 Task: Look for space in Nangal Township, India from 12th July, 2023 to 16th July, 2023 for 8 adults in price range Rs.10000 to Rs.16000. Place can be private room with 8 bedrooms having 8 beds and 8 bathrooms. Property type can be house, flat, guest house, hotel. Amenities needed are: wifi, TV, free parkinig on premises, gym, breakfast. Booking option can be shelf check-in. Required host language is English.
Action: Mouse moved to (418, 89)
Screenshot: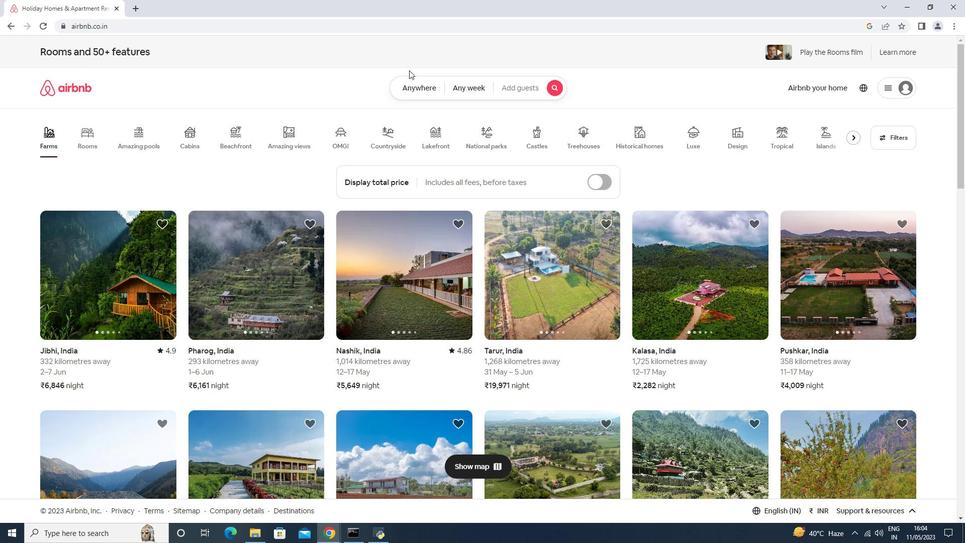 
Action: Mouse pressed left at (418, 89)
Screenshot: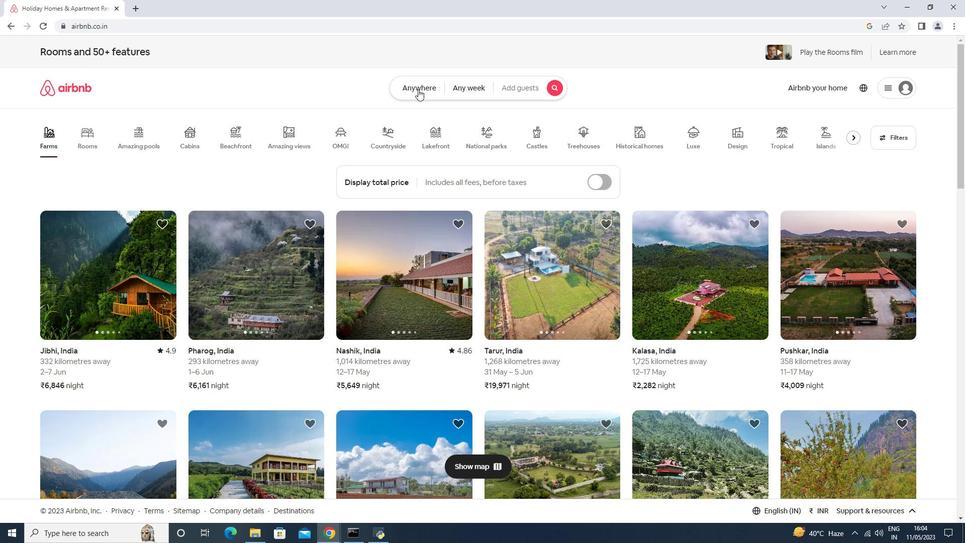 
Action: Mouse moved to (349, 120)
Screenshot: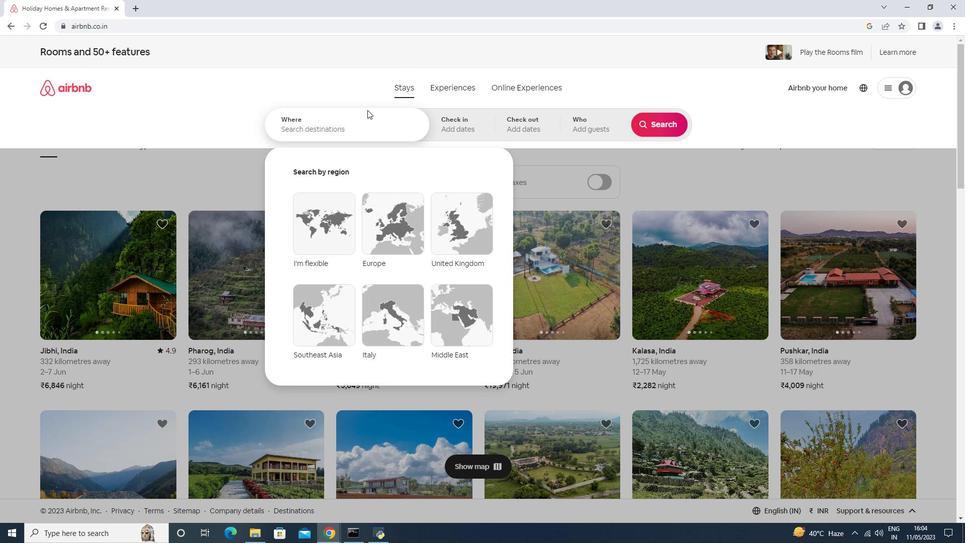 
Action: Mouse pressed left at (349, 120)
Screenshot: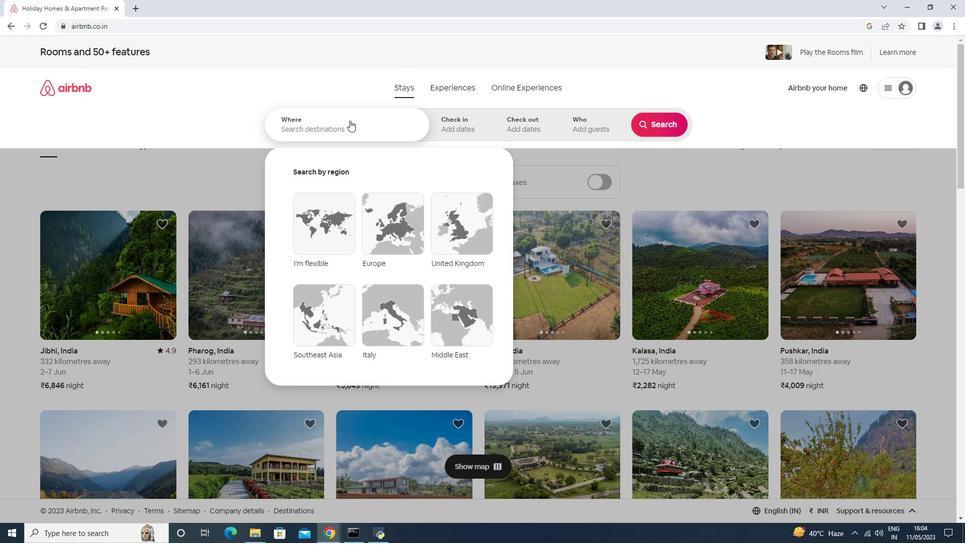 
Action: Mouse moved to (322, 100)
Screenshot: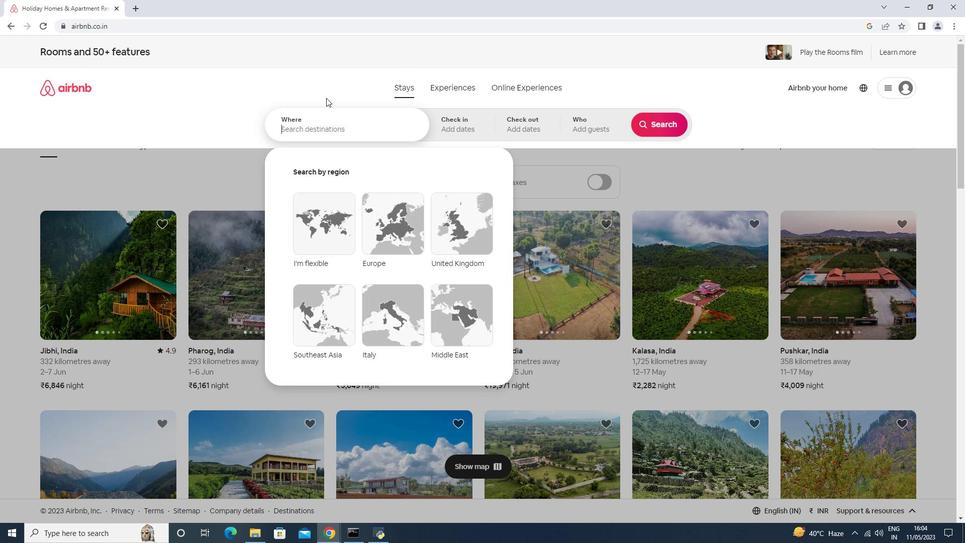 
Action: Key pressed <Key.shift>Nangal<Key.space><Key.shift>Township,<Key.space><Key.shift>India<Key.space><Key.enter>
Screenshot: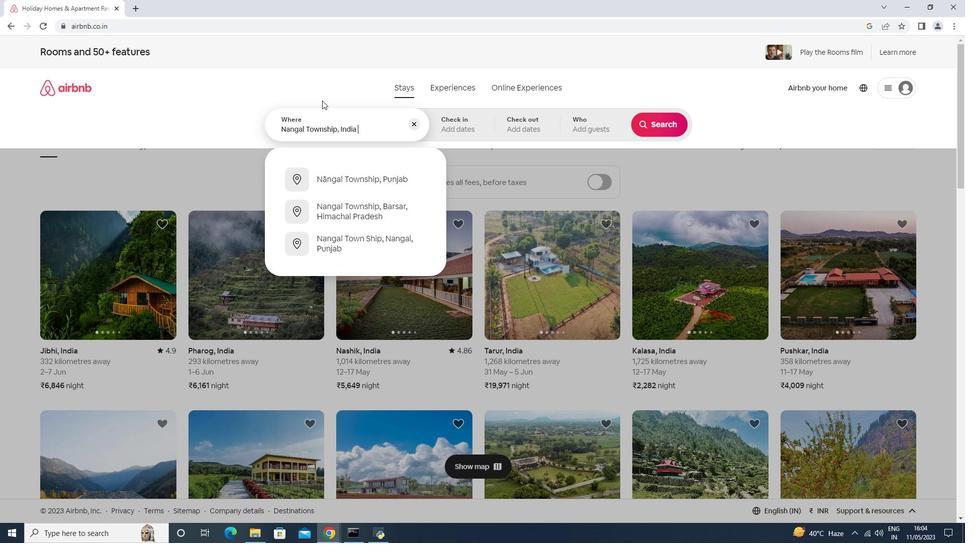 
Action: Mouse moved to (659, 206)
Screenshot: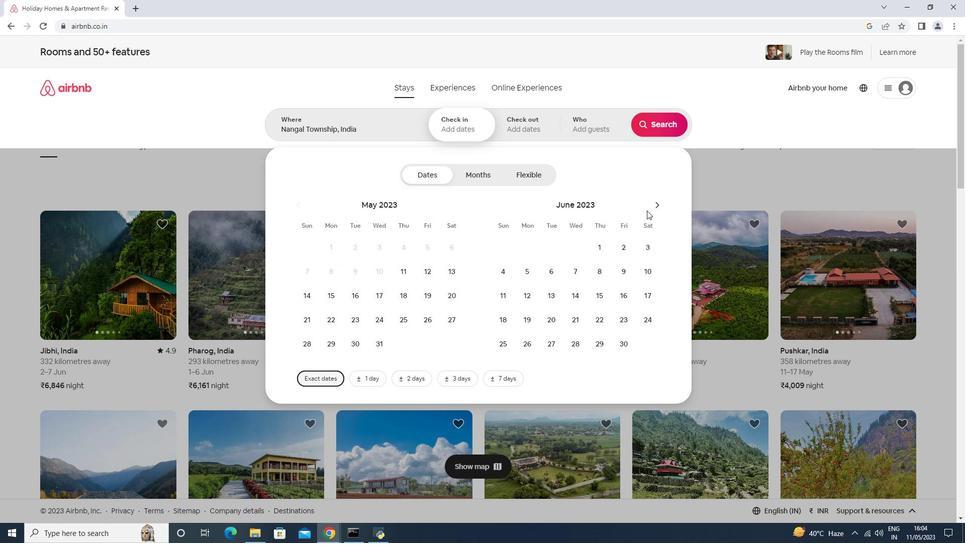 
Action: Mouse pressed left at (659, 206)
Screenshot: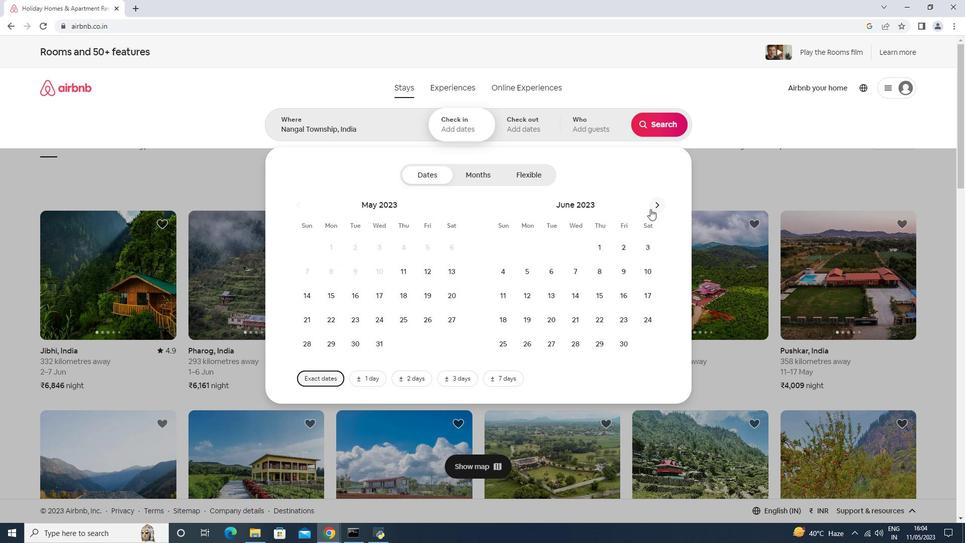 
Action: Mouse moved to (581, 291)
Screenshot: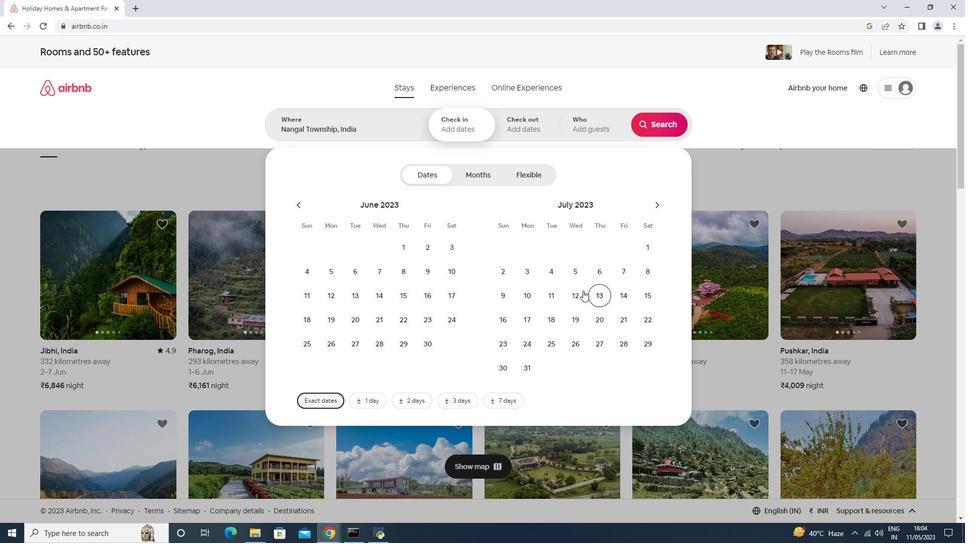 
Action: Mouse pressed left at (581, 291)
Screenshot: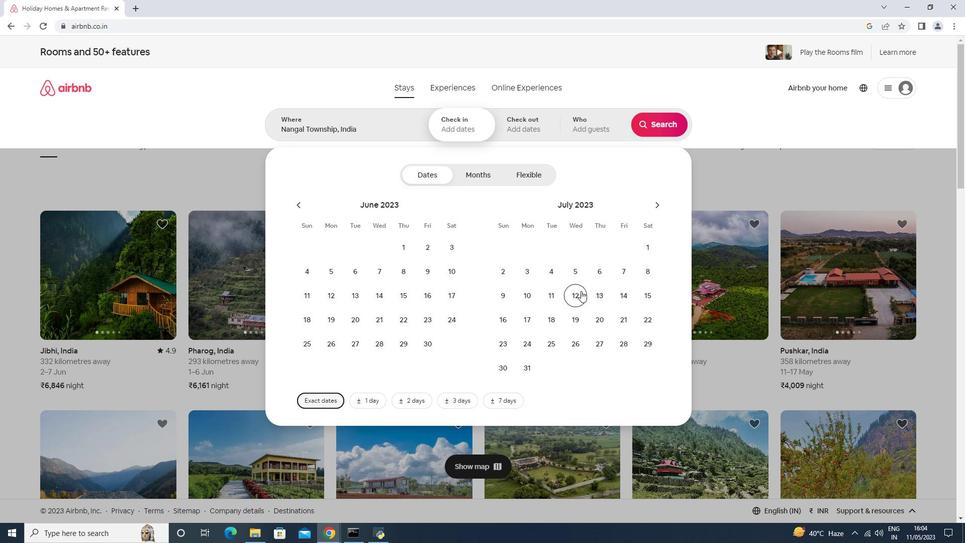 
Action: Mouse moved to (509, 313)
Screenshot: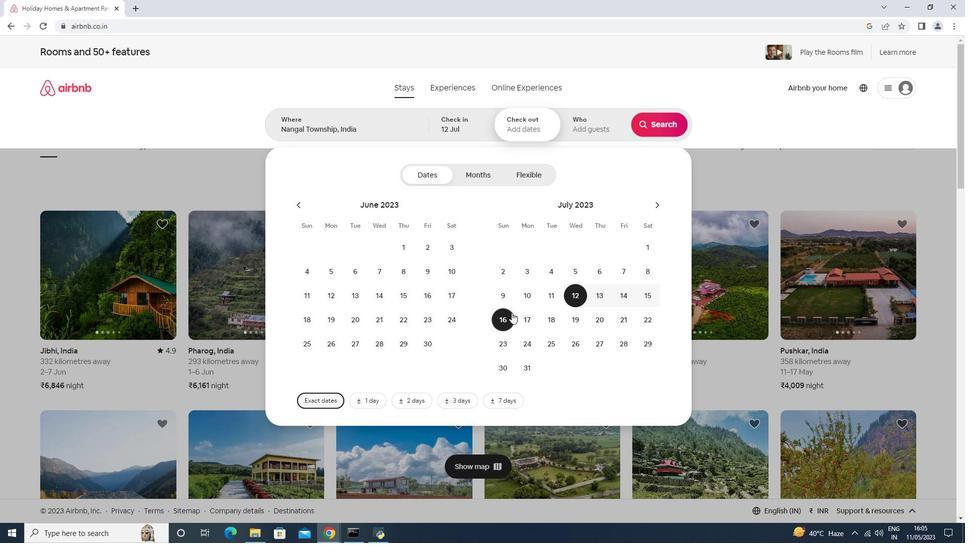 
Action: Mouse pressed left at (509, 313)
Screenshot: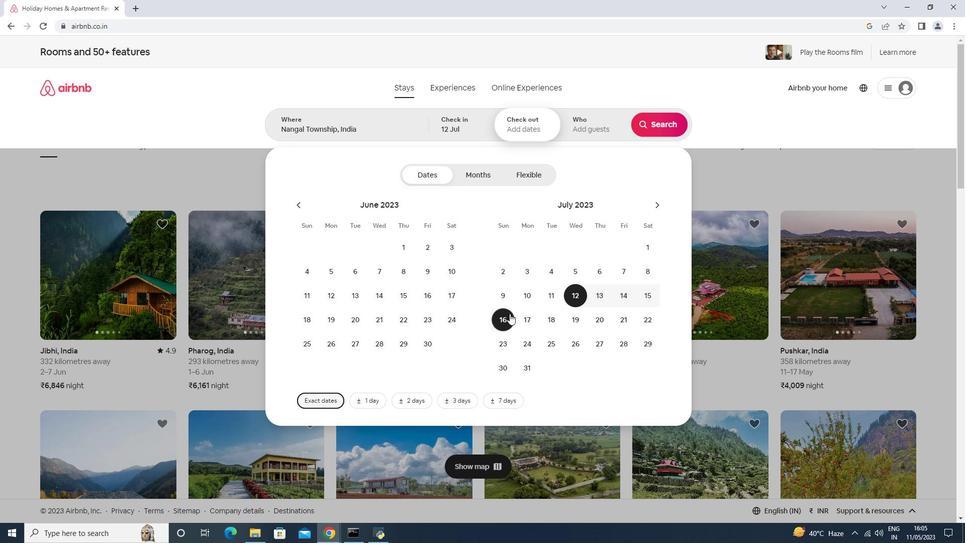 
Action: Mouse moved to (596, 126)
Screenshot: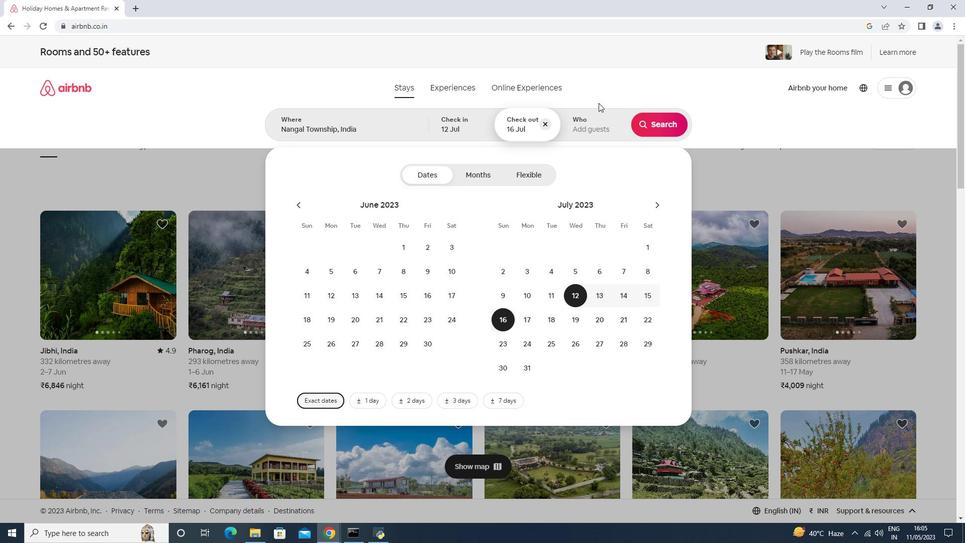 
Action: Mouse pressed left at (596, 126)
Screenshot: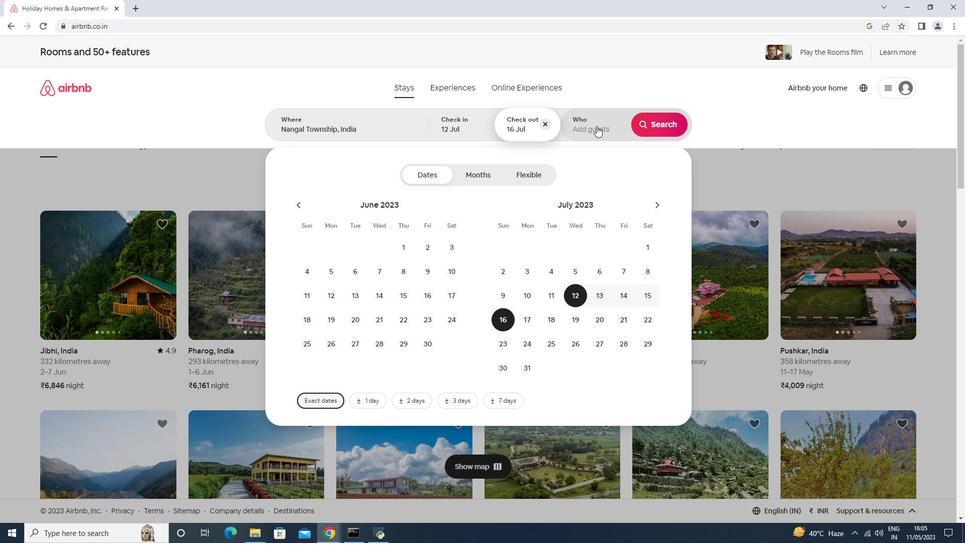 
Action: Mouse moved to (666, 184)
Screenshot: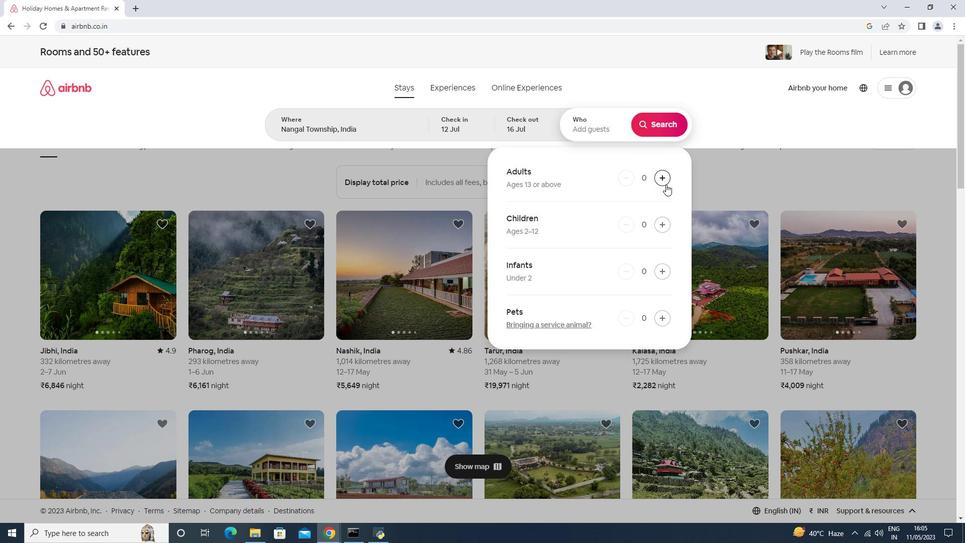 
Action: Mouse pressed left at (666, 184)
Screenshot: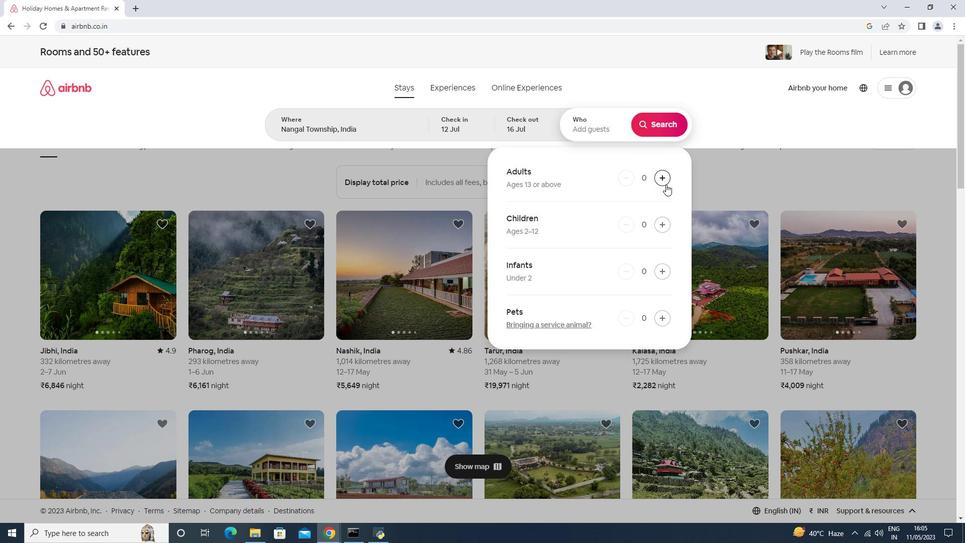 
Action: Mouse pressed left at (666, 184)
Screenshot: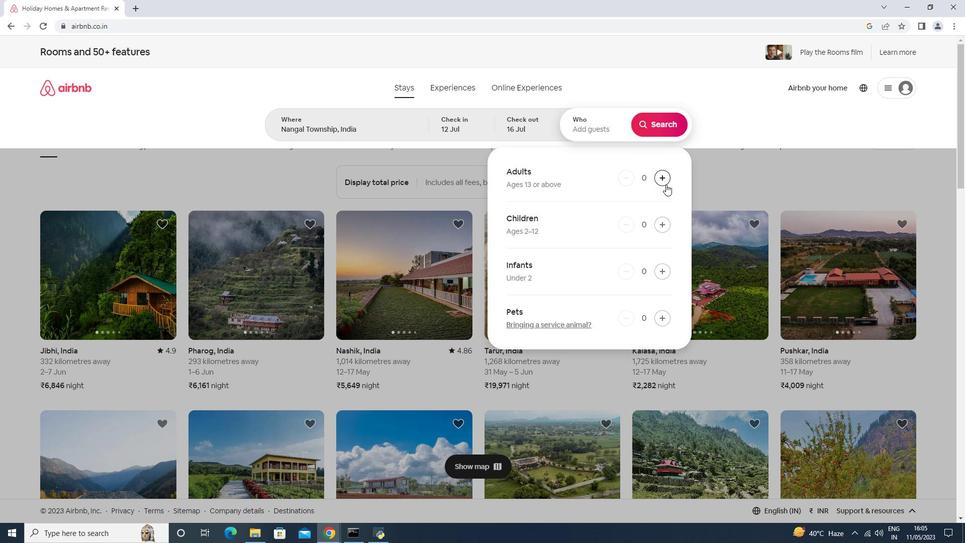 
Action: Mouse pressed left at (666, 184)
Screenshot: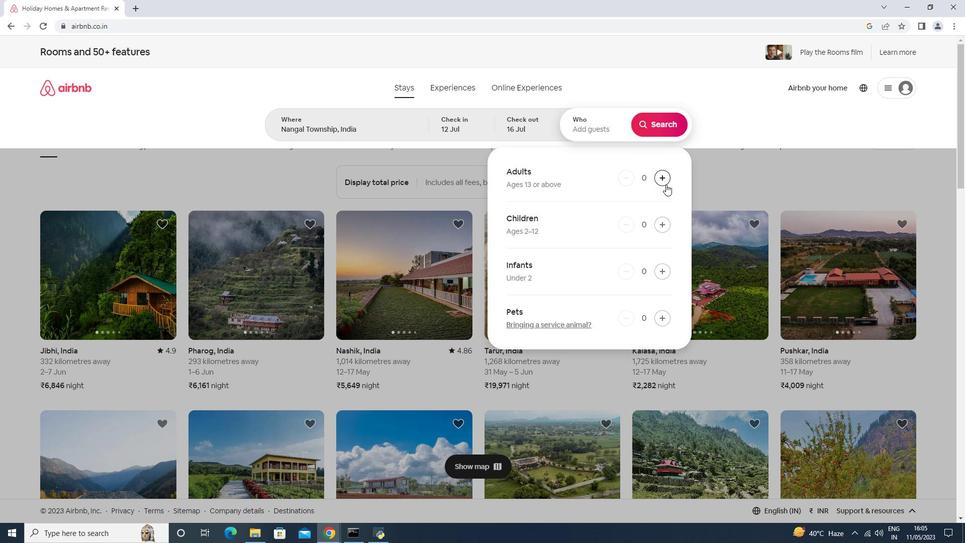 
Action: Mouse pressed left at (666, 184)
Screenshot: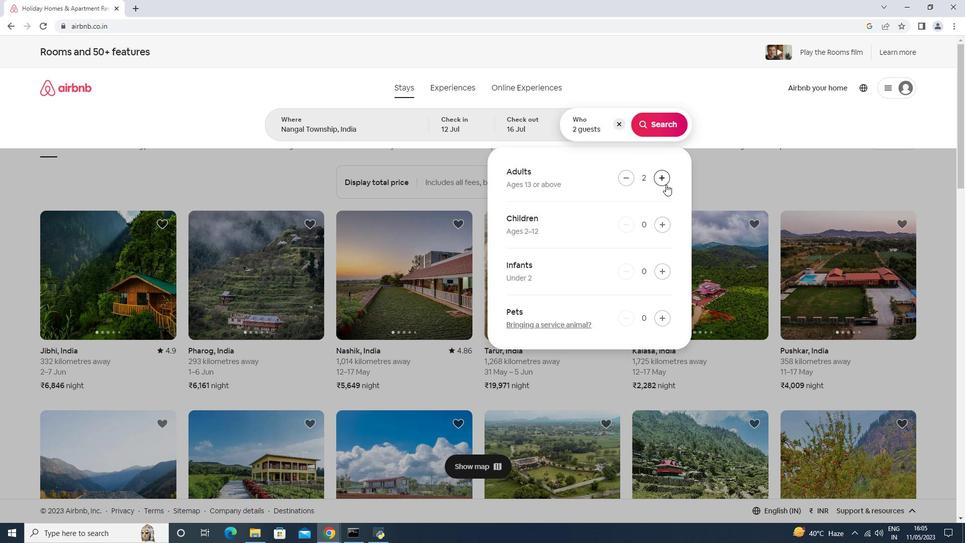 
Action: Mouse pressed left at (666, 184)
Screenshot: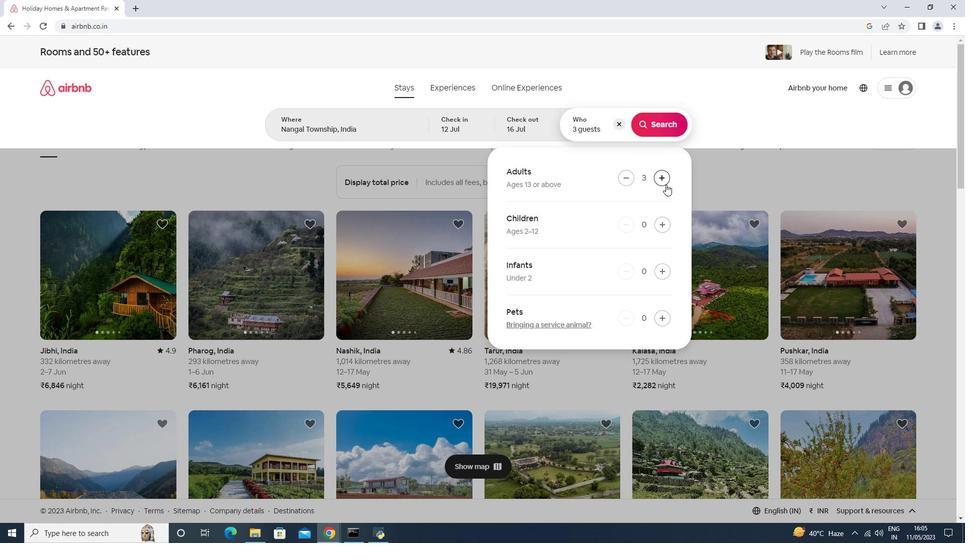 
Action: Mouse pressed left at (666, 184)
Screenshot: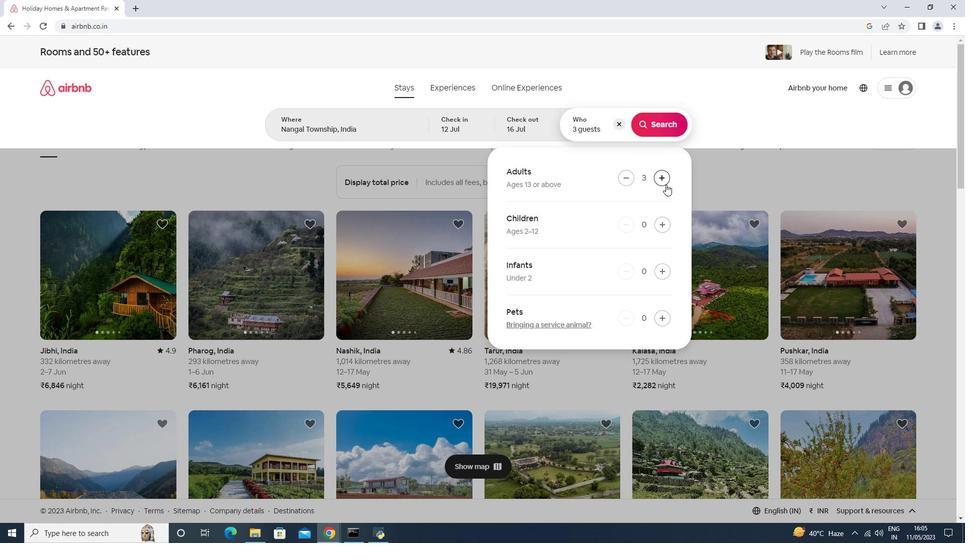 
Action: Mouse pressed left at (666, 184)
Screenshot: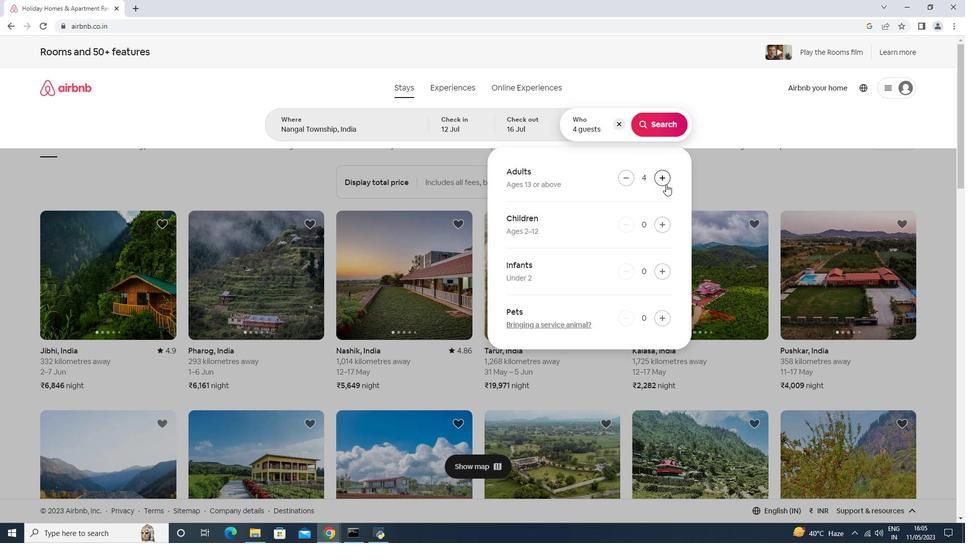 
Action: Mouse pressed left at (666, 184)
Screenshot: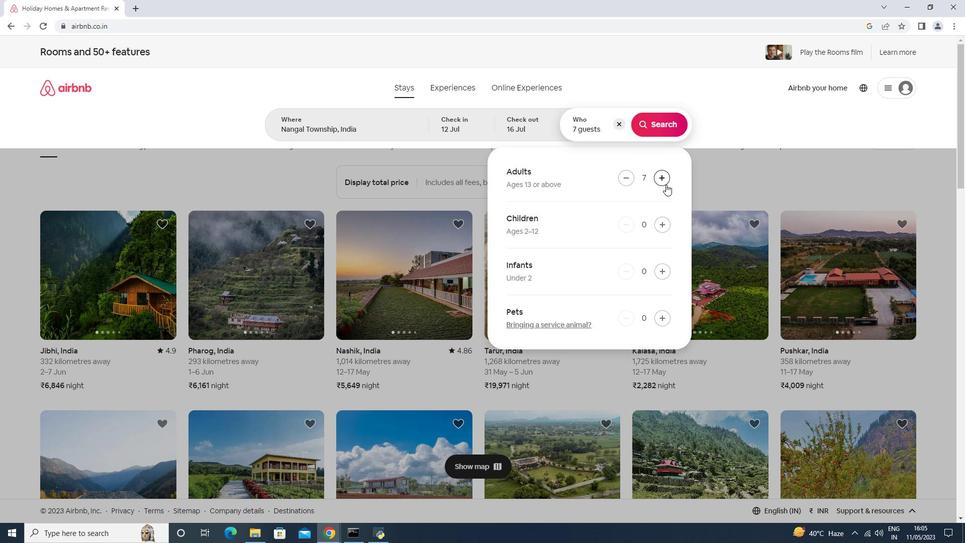 
Action: Mouse moved to (659, 116)
Screenshot: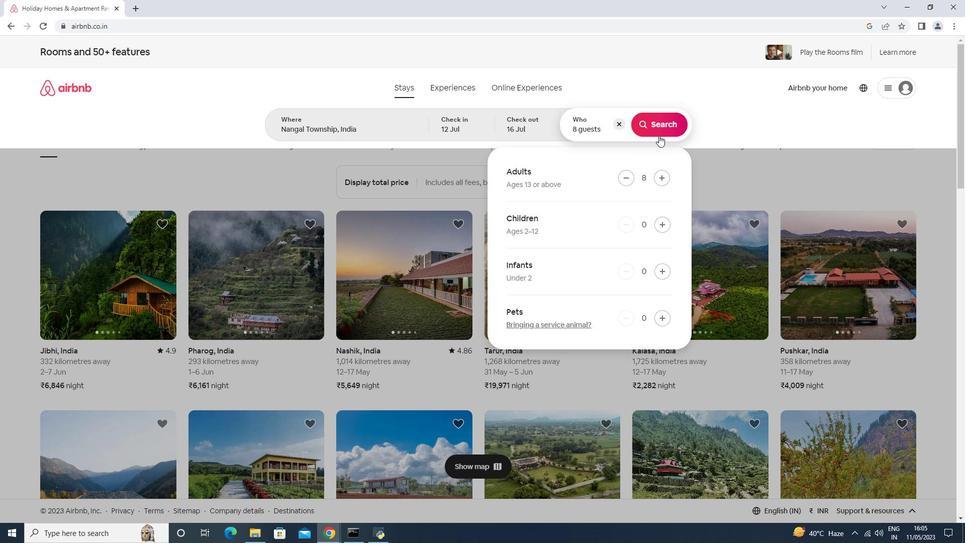 
Action: Mouse pressed left at (659, 116)
Screenshot: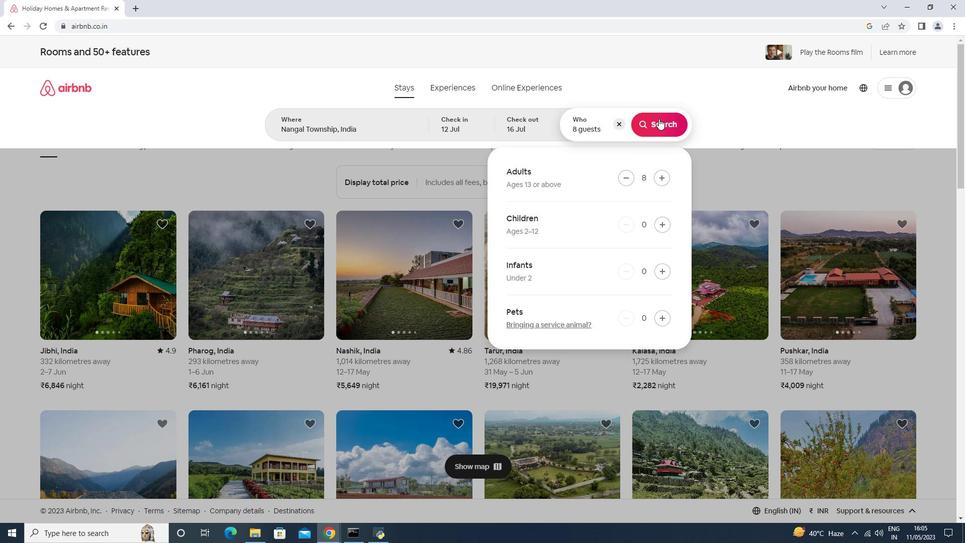 
Action: Mouse moved to (918, 91)
Screenshot: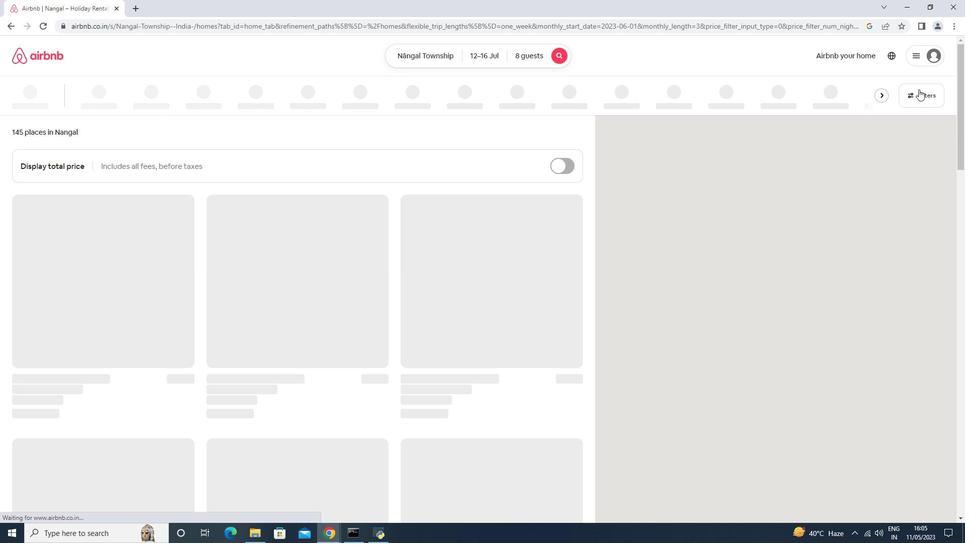 
Action: Mouse pressed left at (918, 91)
Screenshot: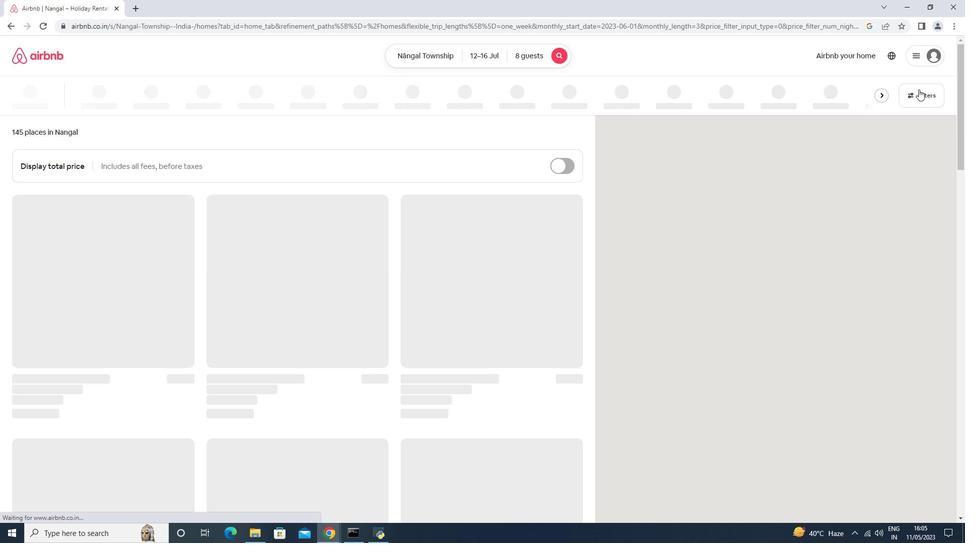 
Action: Mouse moved to (417, 346)
Screenshot: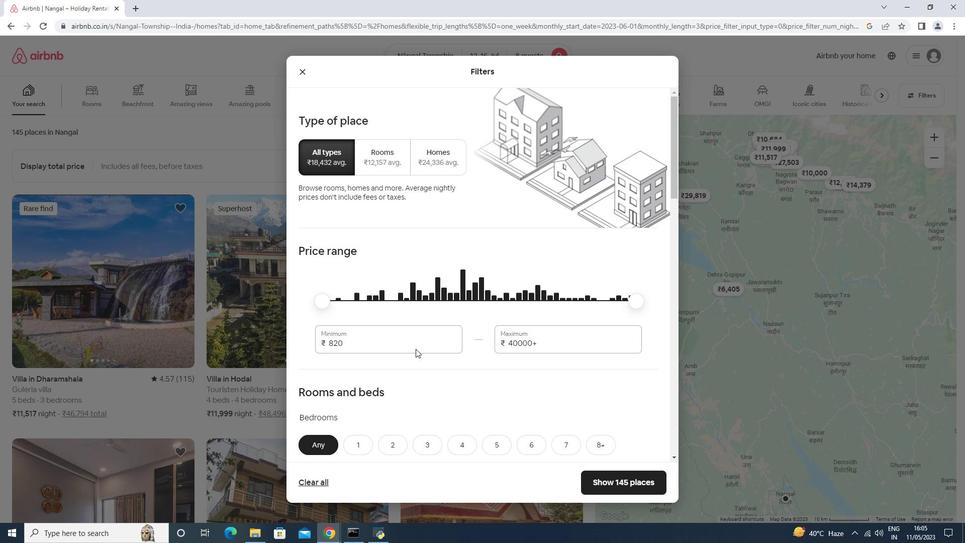 
Action: Mouse pressed left at (417, 346)
Screenshot: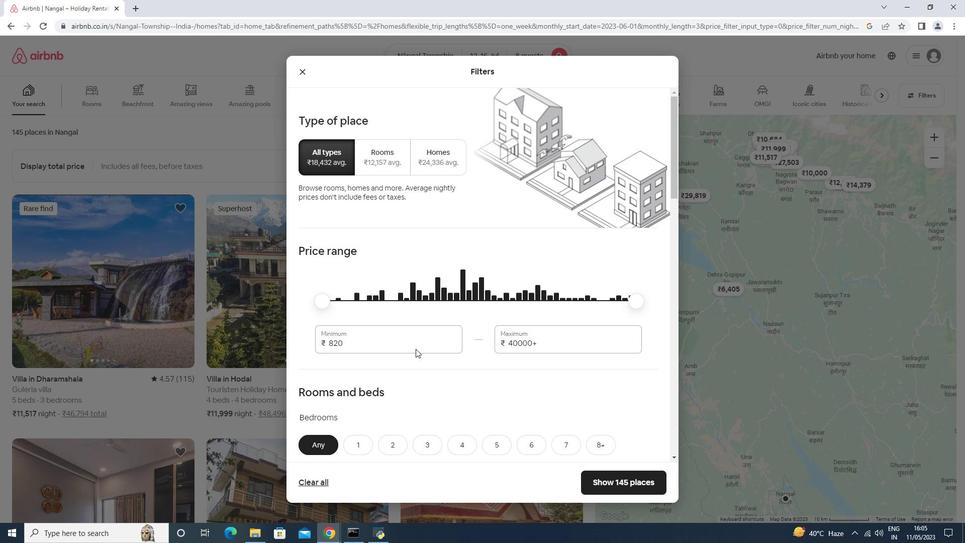 
Action: Mouse pressed left at (417, 346)
Screenshot: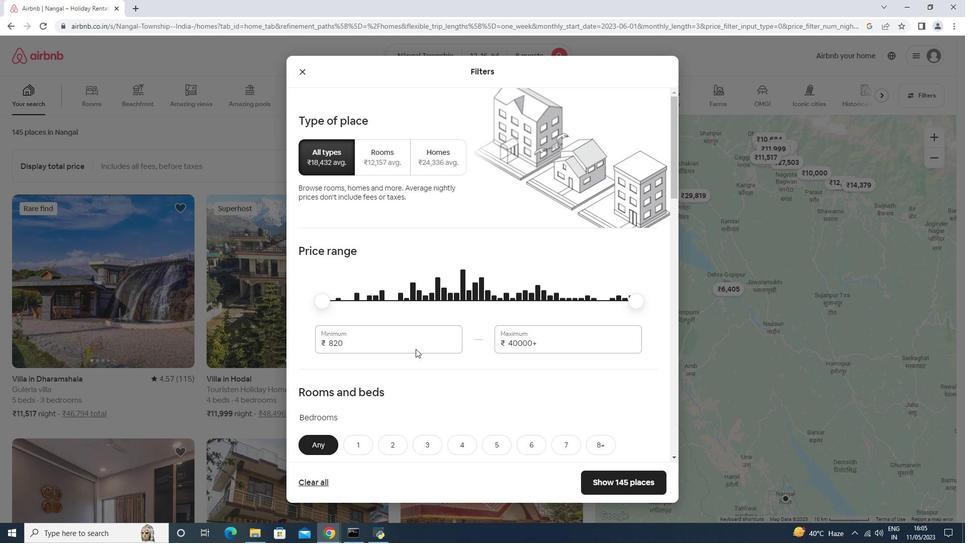 
Action: Mouse moved to (375, 366)
Screenshot: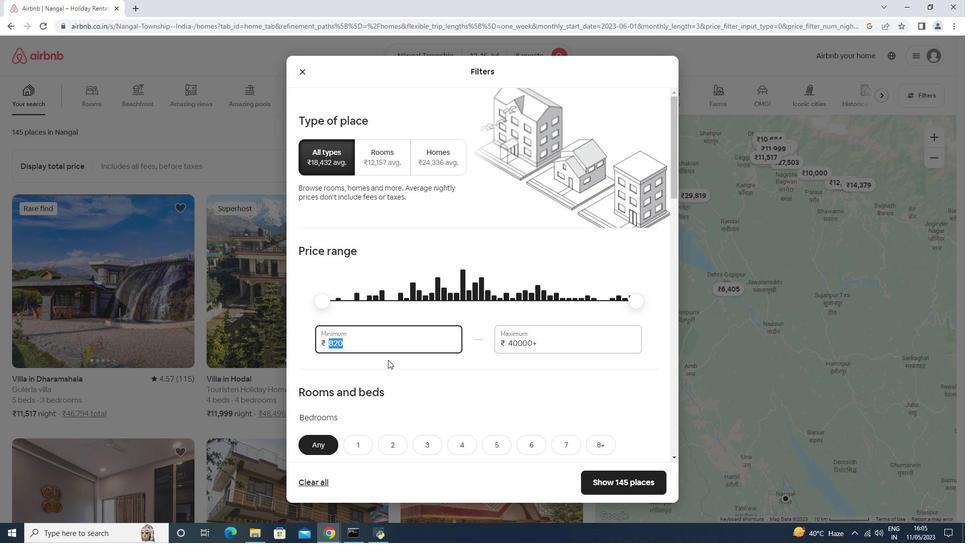 
Action: Key pressed 10000<Key.tab>16000
Screenshot: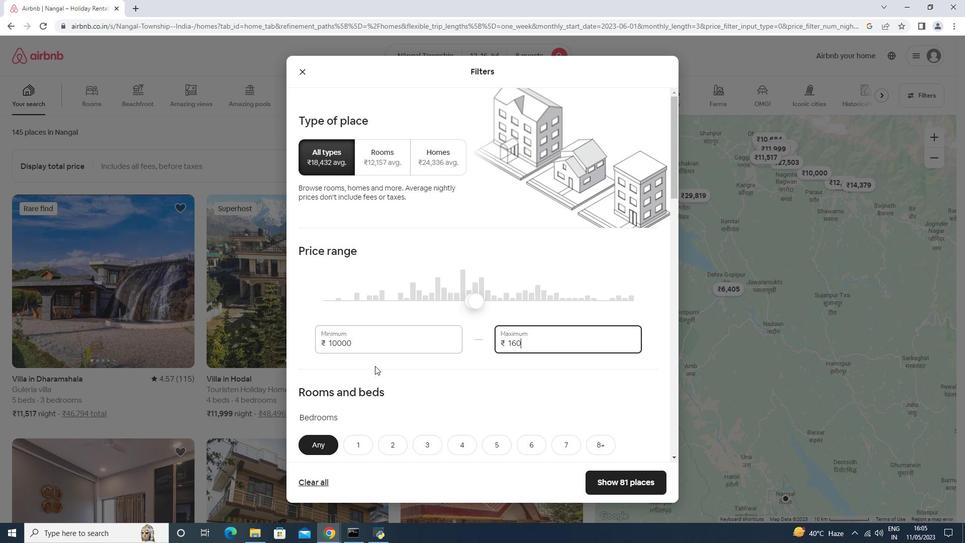 
Action: Mouse moved to (373, 367)
Screenshot: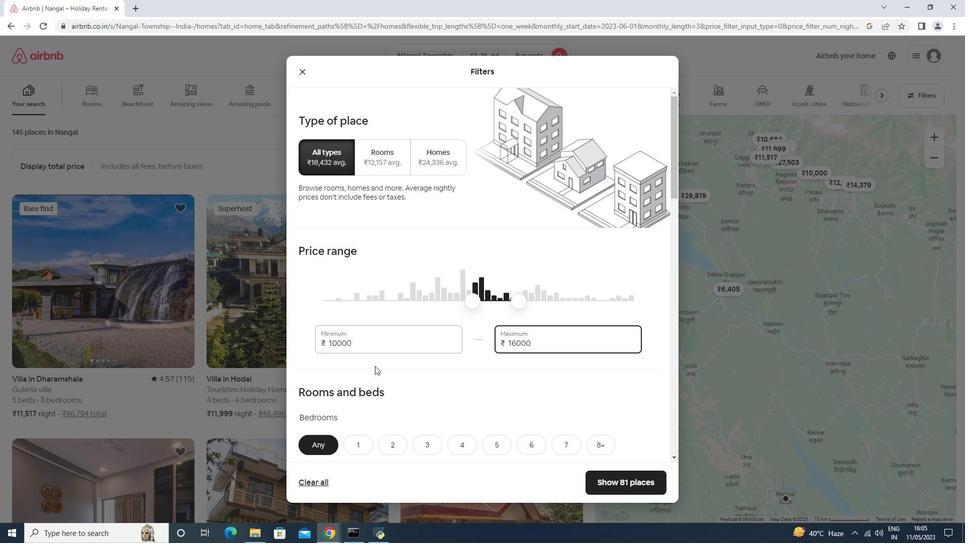 
Action: Mouse scrolled (373, 366) with delta (0, 0)
Screenshot: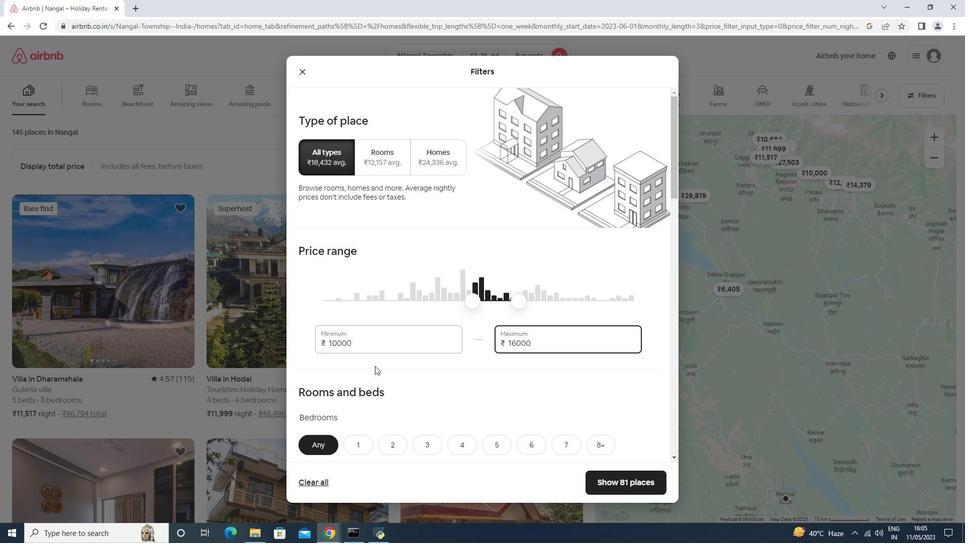 
Action: Mouse scrolled (373, 366) with delta (0, 0)
Screenshot: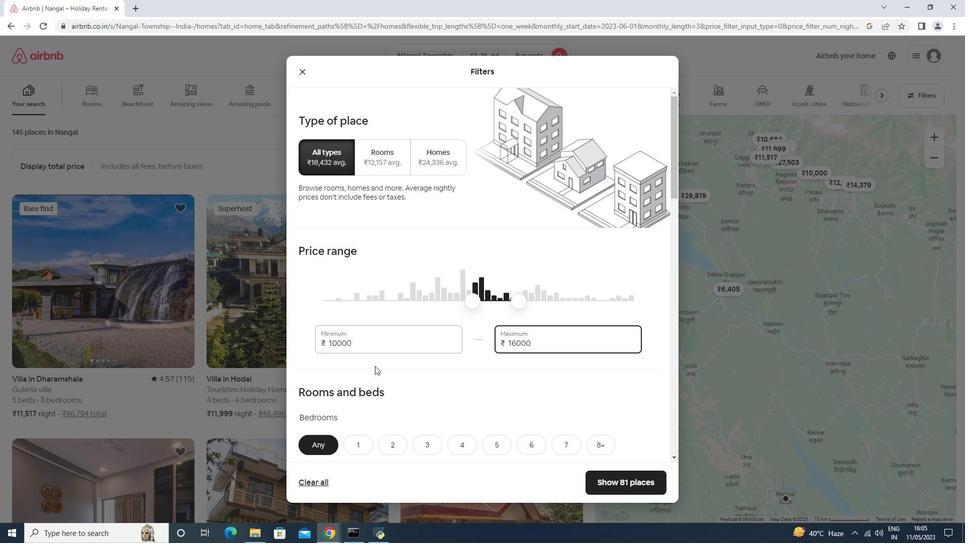 
Action: Mouse scrolled (373, 366) with delta (0, 0)
Screenshot: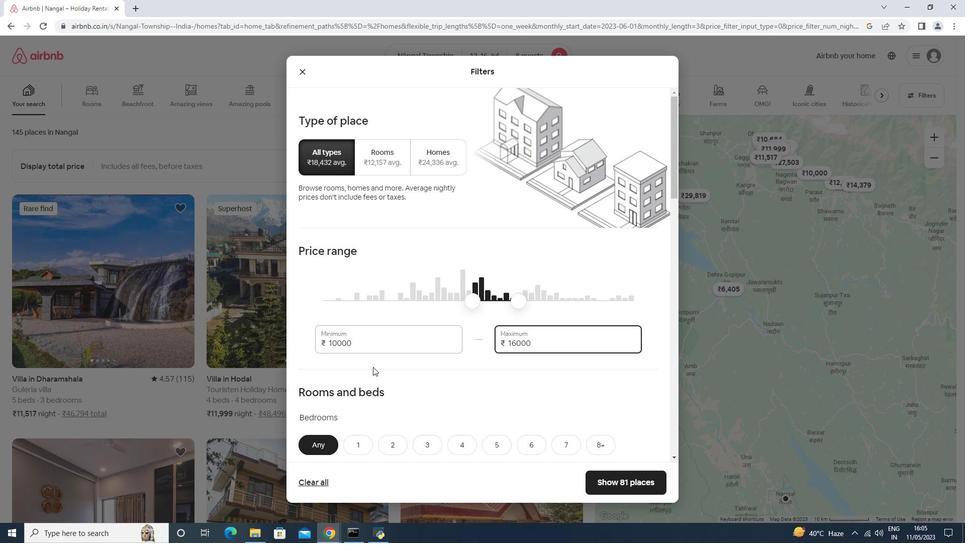 
Action: Mouse moved to (603, 299)
Screenshot: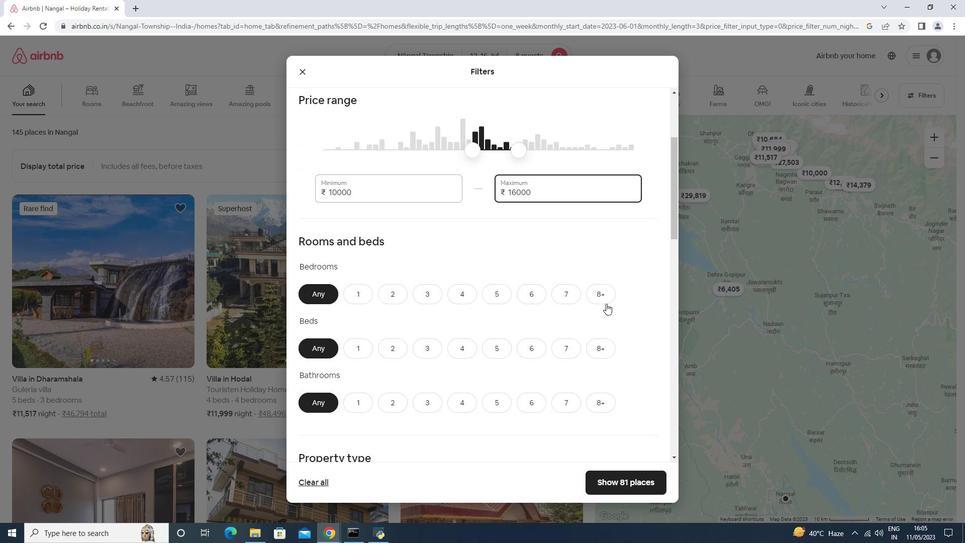 
Action: Mouse pressed left at (603, 299)
Screenshot: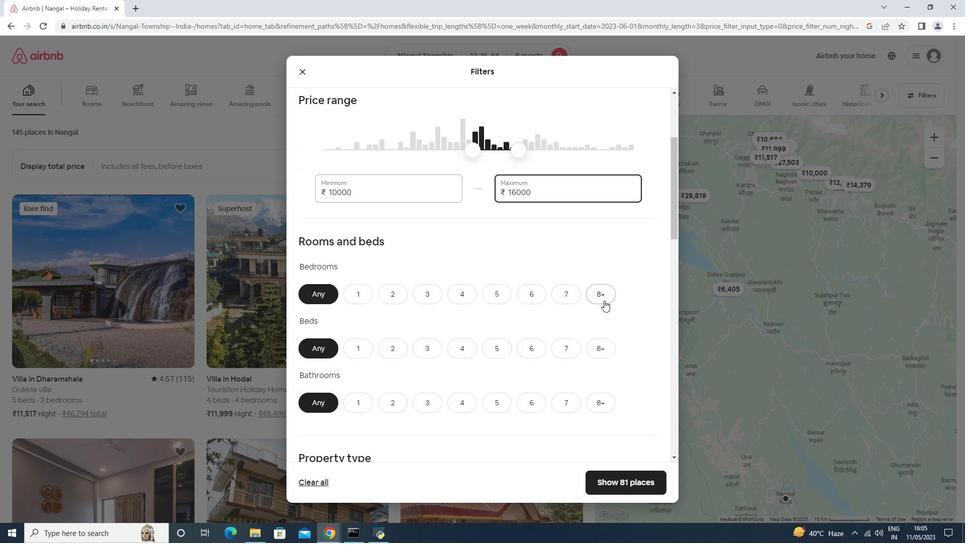 
Action: Mouse moved to (602, 341)
Screenshot: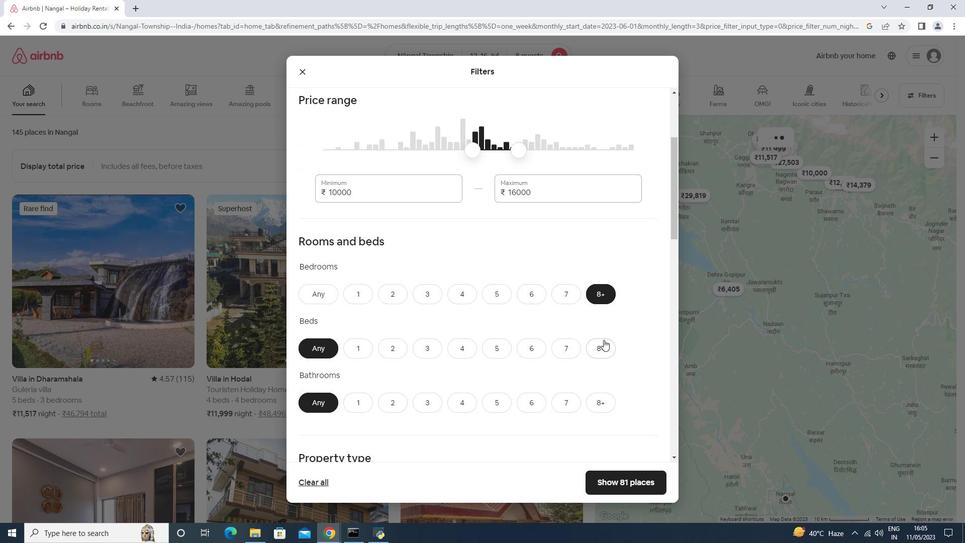 
Action: Mouse pressed left at (602, 341)
Screenshot: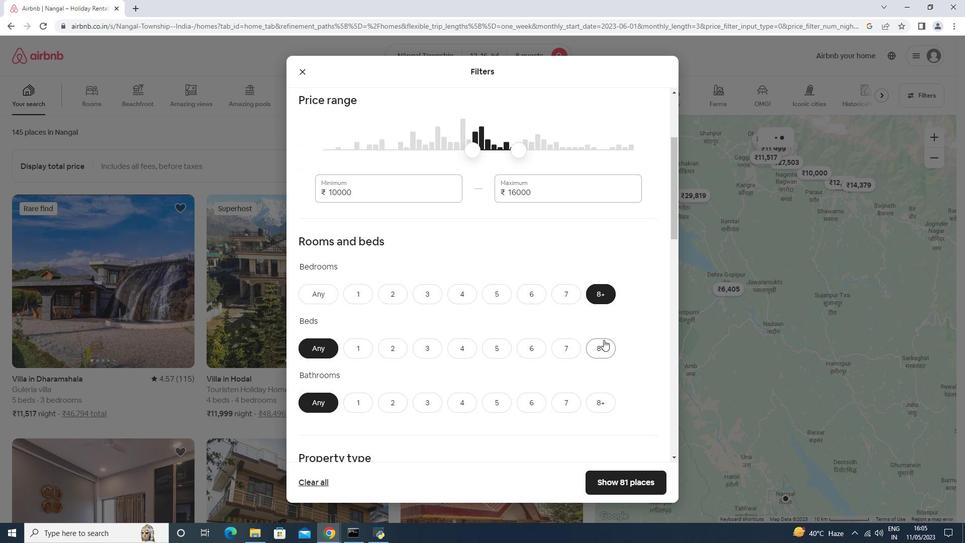 
Action: Mouse moved to (596, 393)
Screenshot: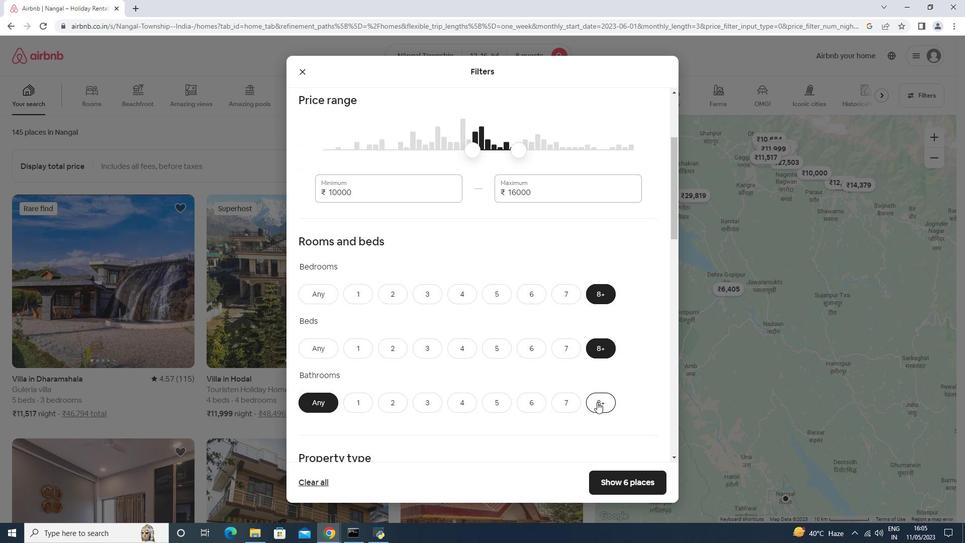 
Action: Mouse pressed left at (598, 402)
Screenshot: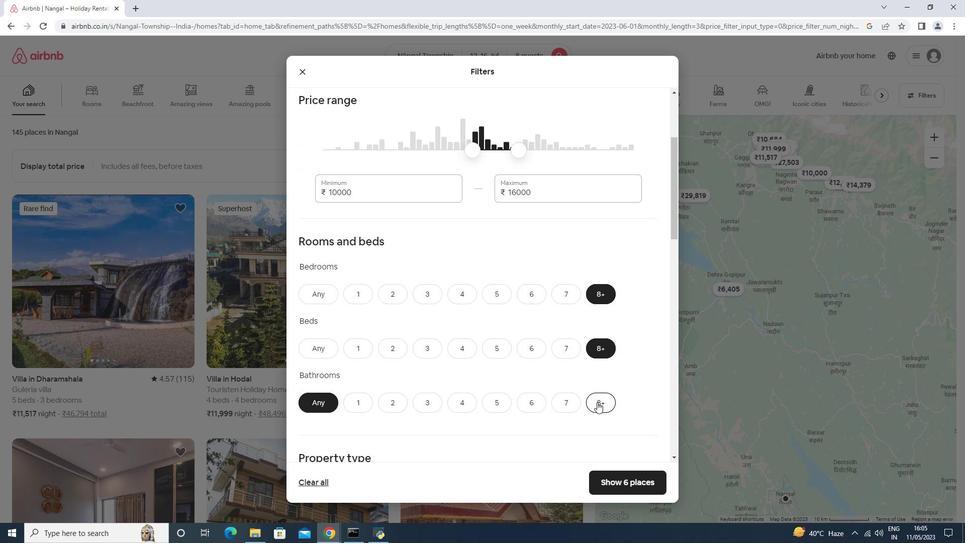 
Action: Mouse scrolled (596, 393) with delta (0, 0)
Screenshot: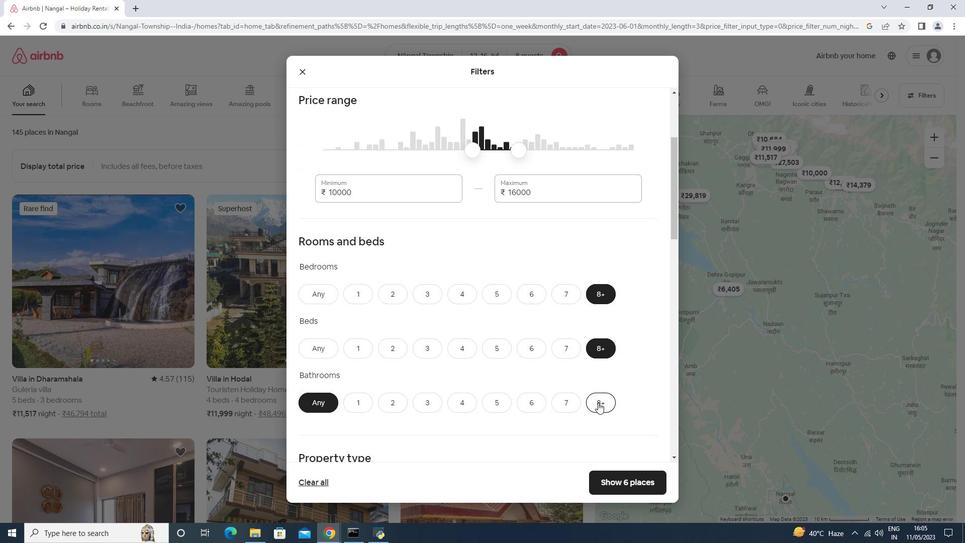 
Action: Mouse scrolled (596, 393) with delta (0, 0)
Screenshot: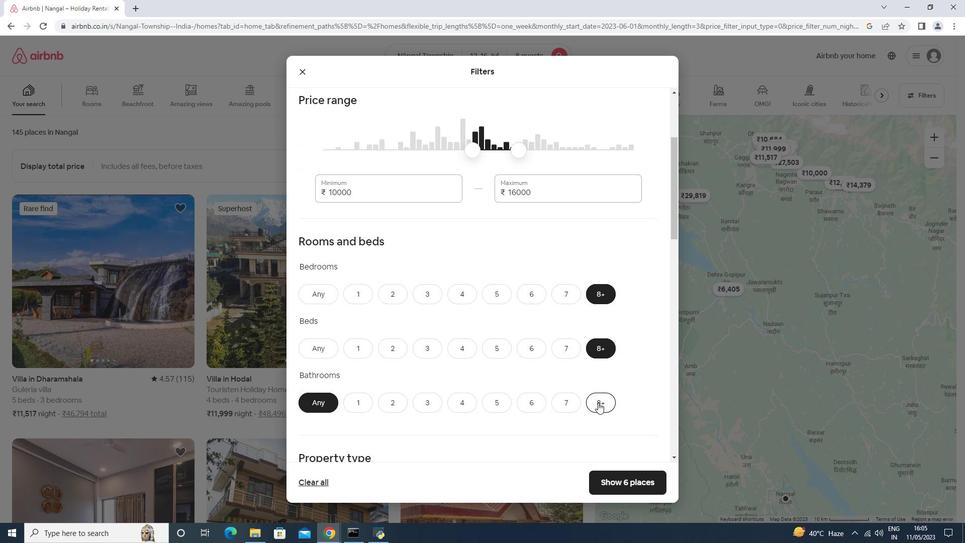 
Action: Mouse scrolled (596, 393) with delta (0, 0)
Screenshot: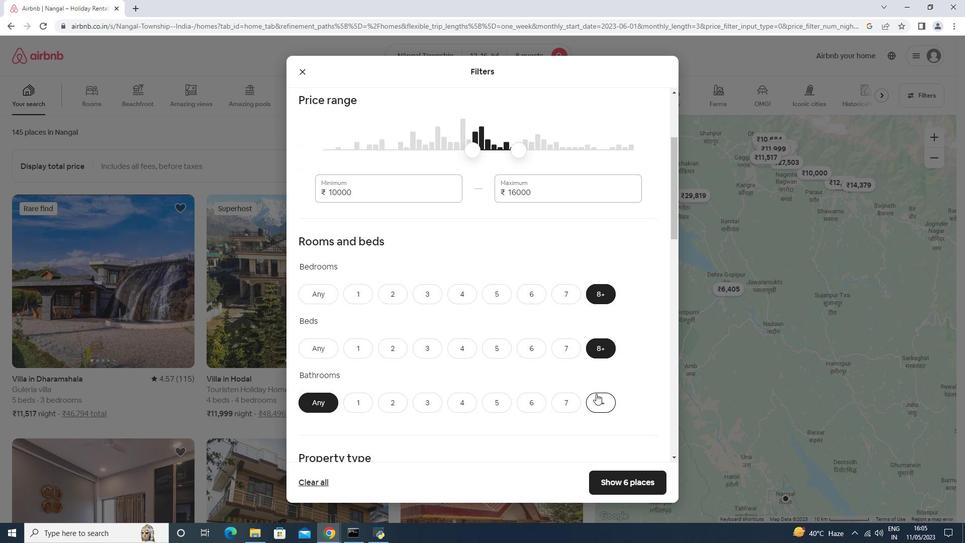 
Action: Mouse scrolled (596, 393) with delta (0, 0)
Screenshot: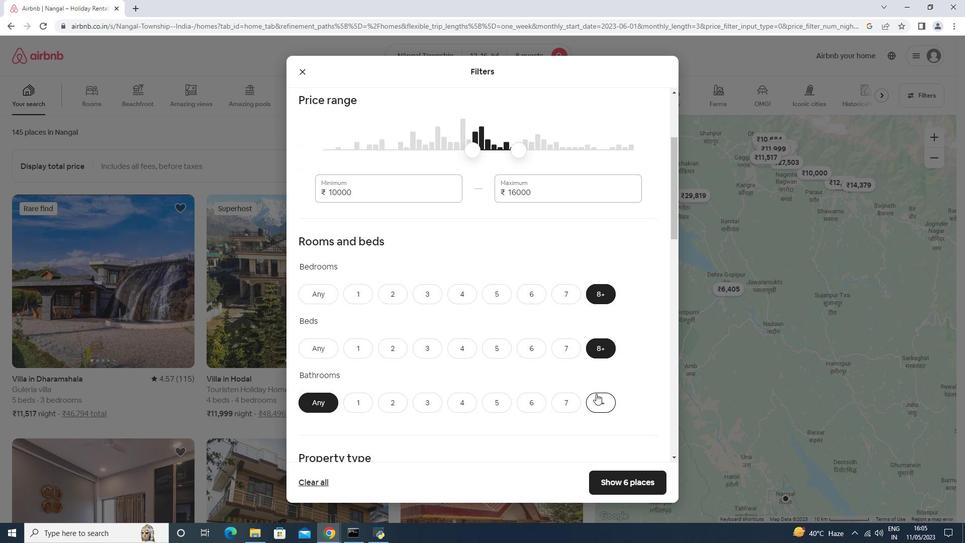 
Action: Mouse scrolled (596, 393) with delta (0, 0)
Screenshot: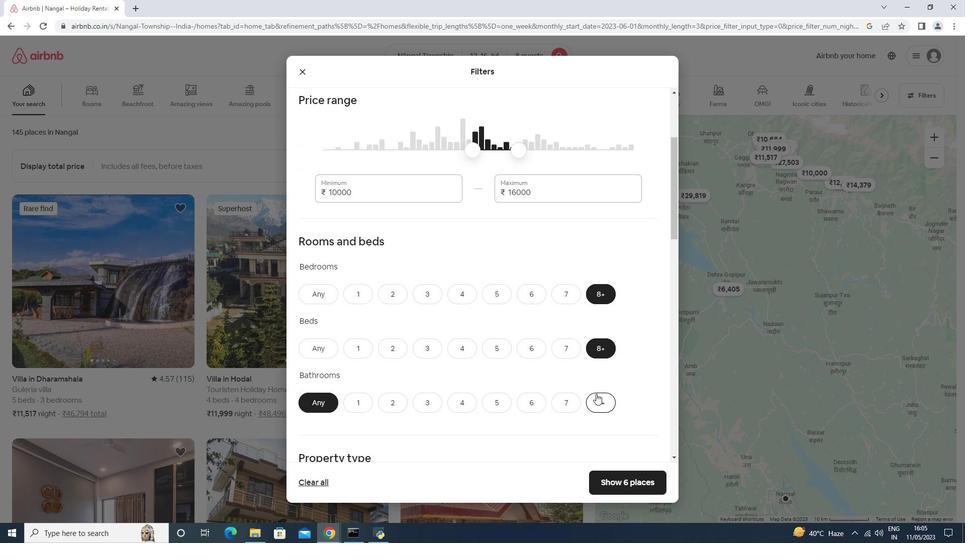 
Action: Mouse scrolled (596, 393) with delta (0, 0)
Screenshot: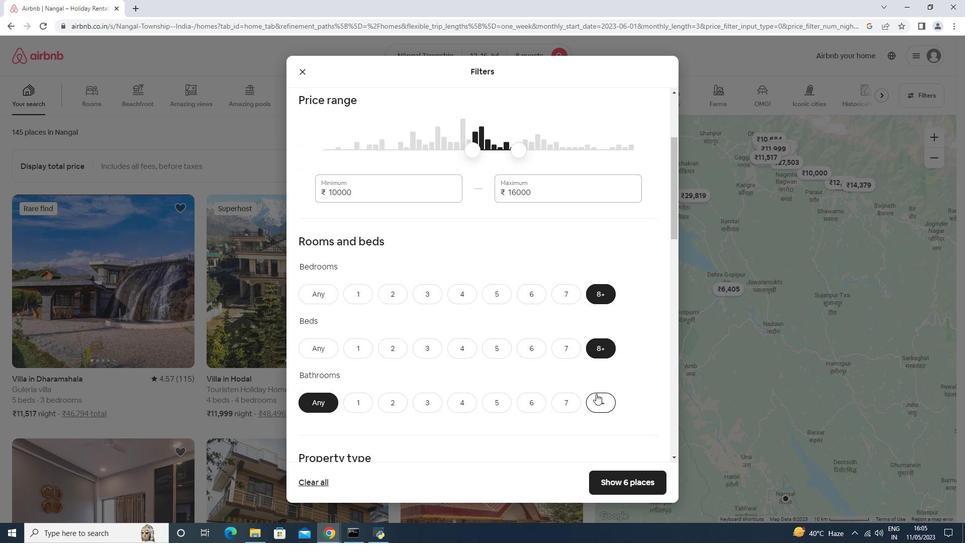 
Action: Mouse moved to (362, 222)
Screenshot: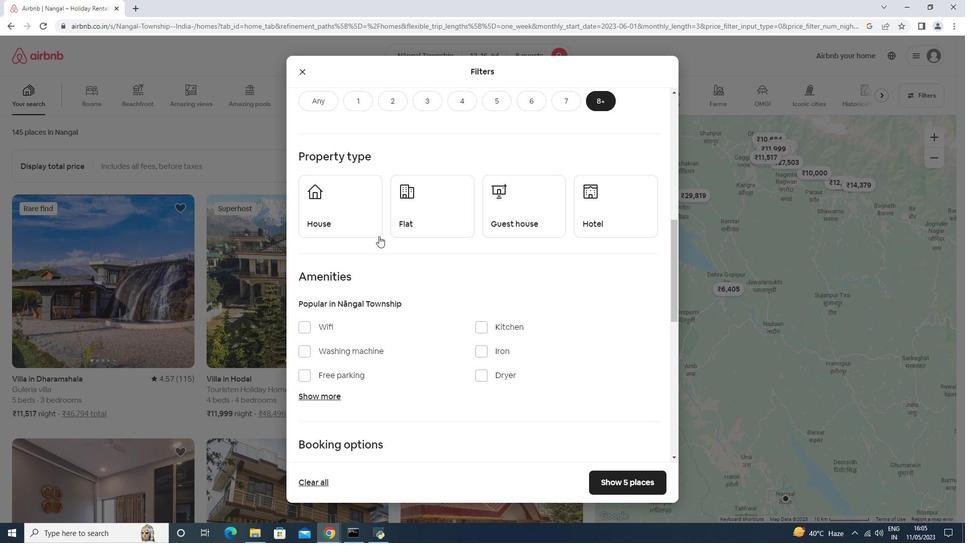 
Action: Mouse pressed left at (362, 222)
Screenshot: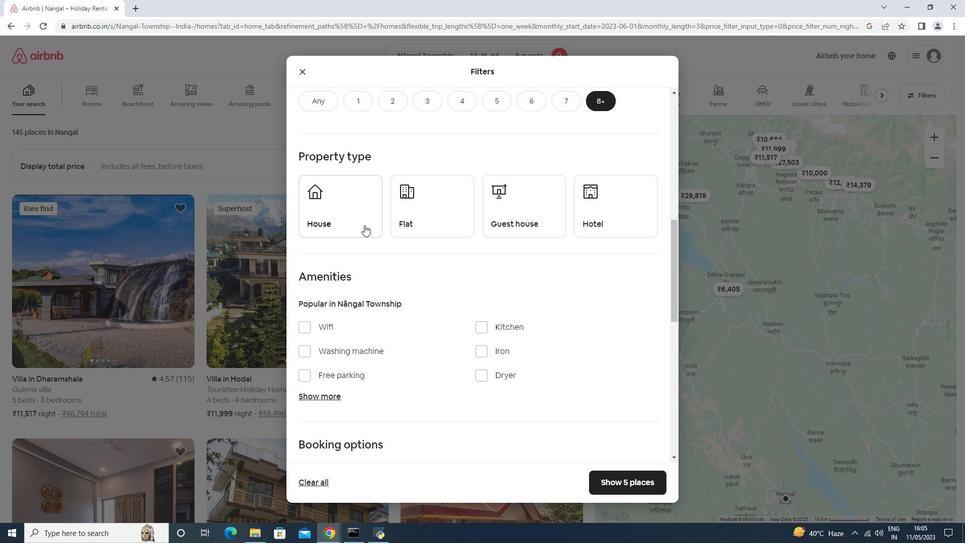
Action: Mouse moved to (451, 219)
Screenshot: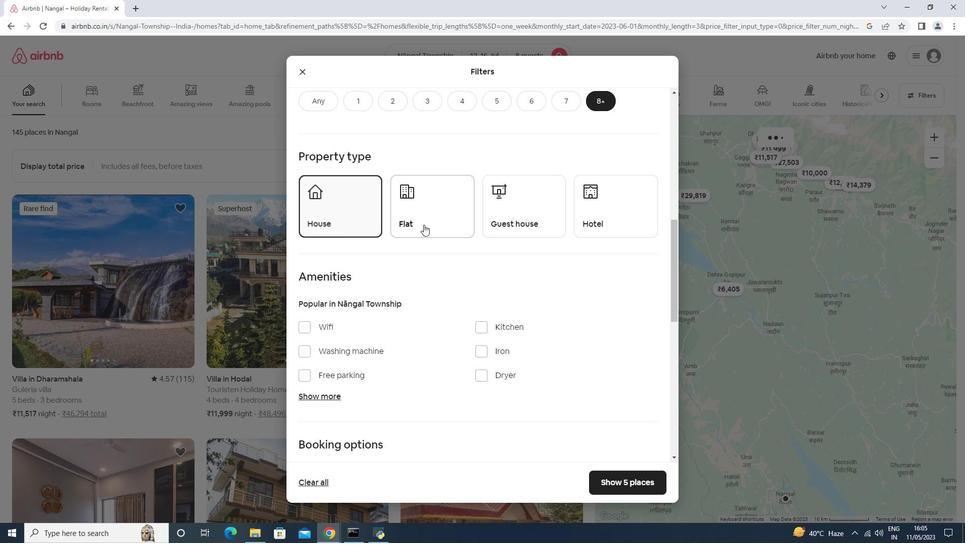 
Action: Mouse pressed left at (451, 219)
Screenshot: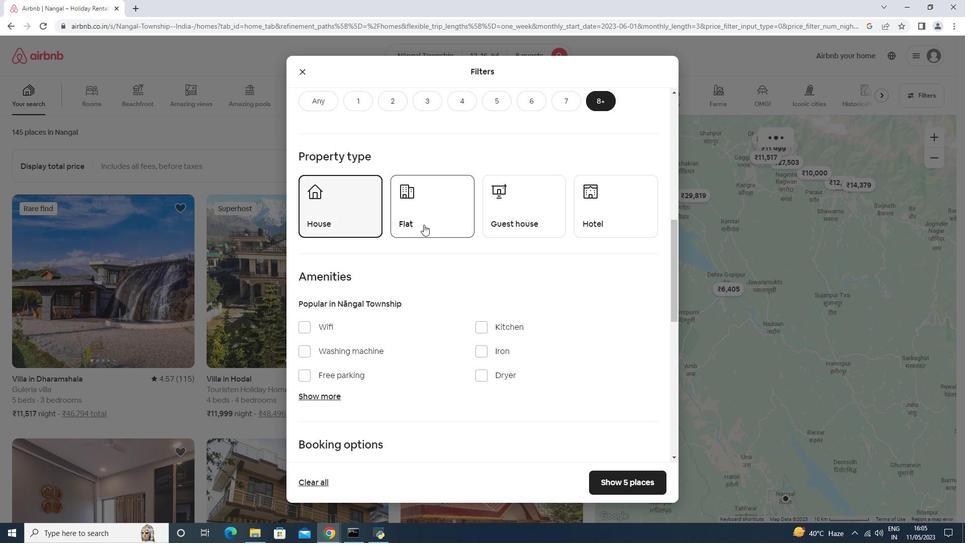 
Action: Mouse moved to (527, 203)
Screenshot: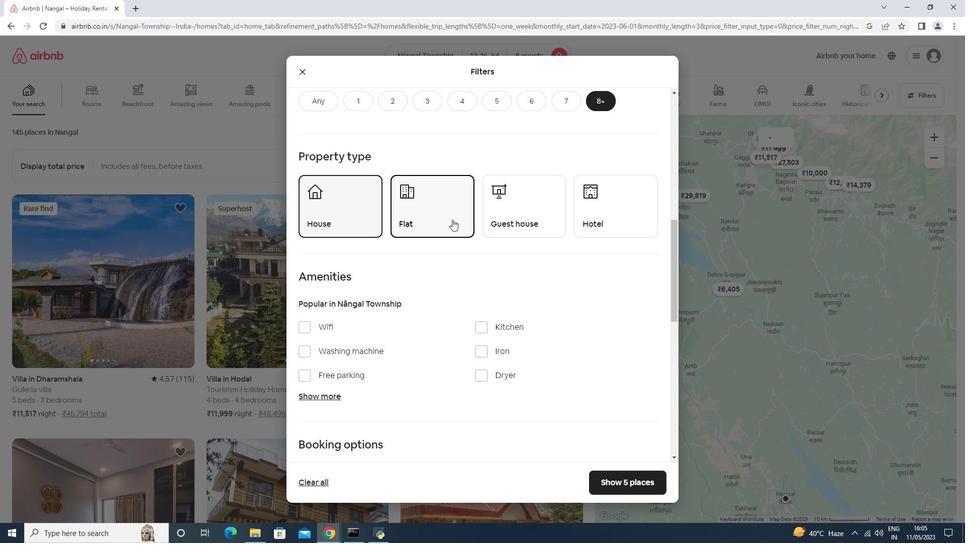 
Action: Mouse pressed left at (527, 203)
Screenshot: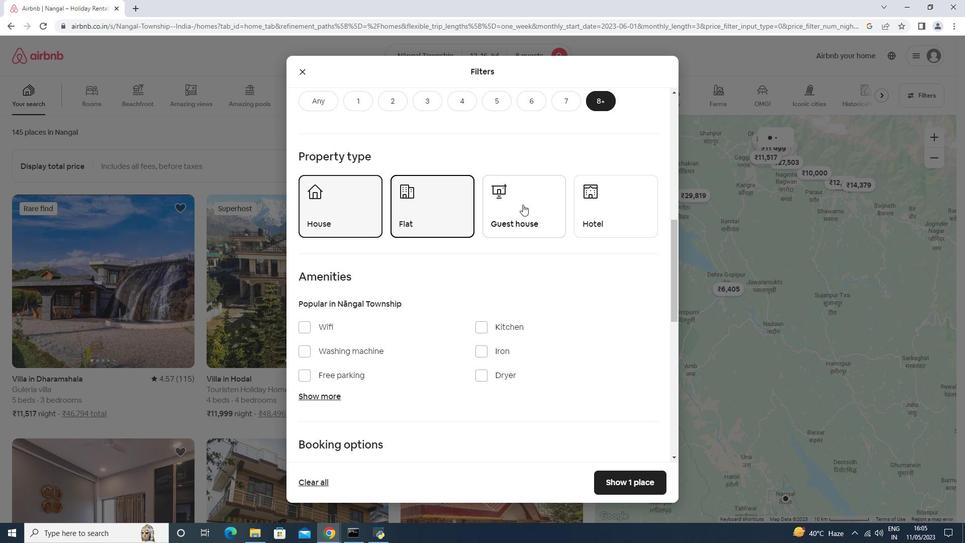 
Action: Mouse moved to (590, 202)
Screenshot: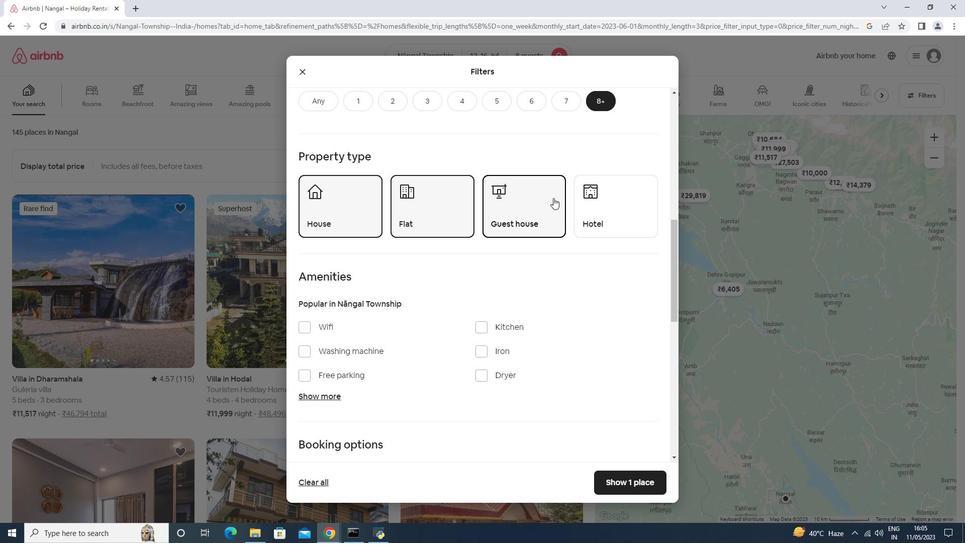 
Action: Mouse pressed left at (590, 202)
Screenshot: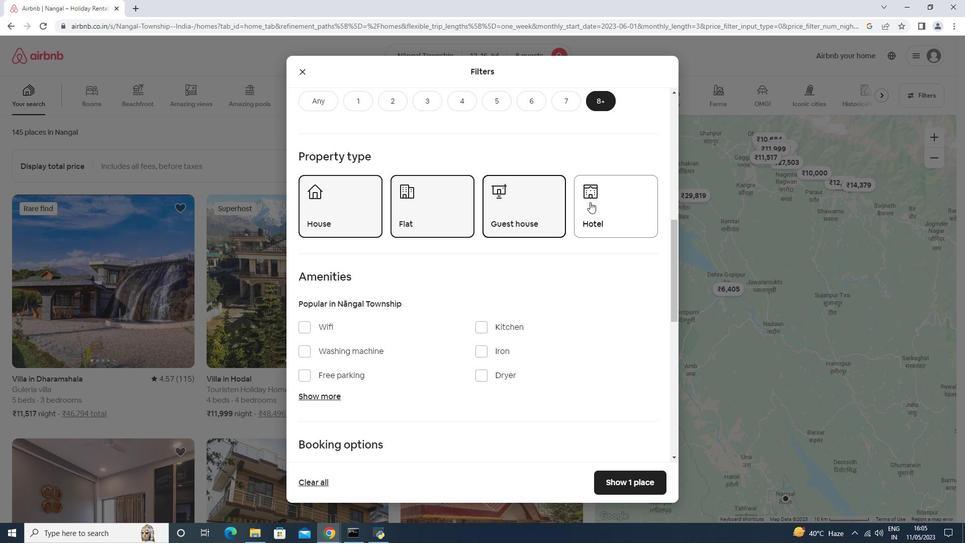
Action: Mouse scrolled (590, 201) with delta (0, 0)
Screenshot: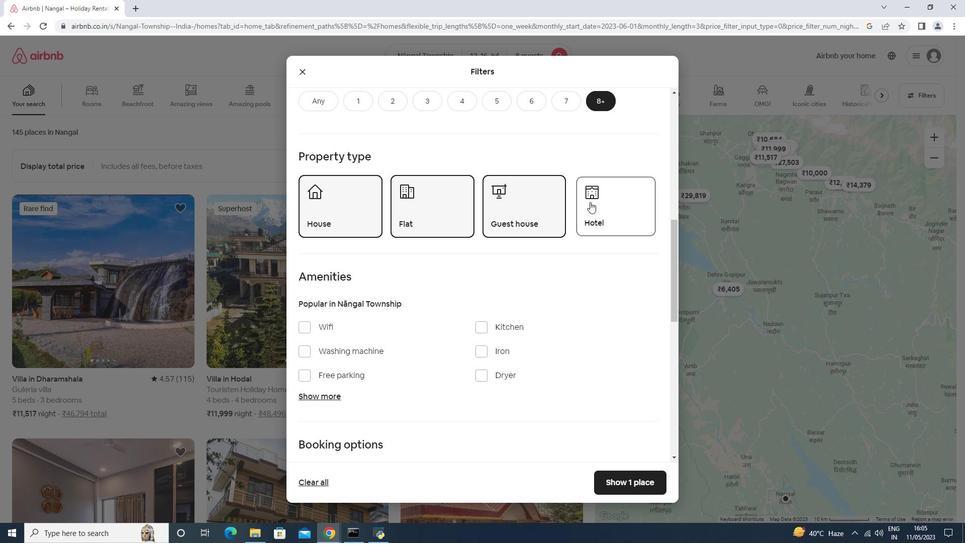 
Action: Mouse moved to (577, 208)
Screenshot: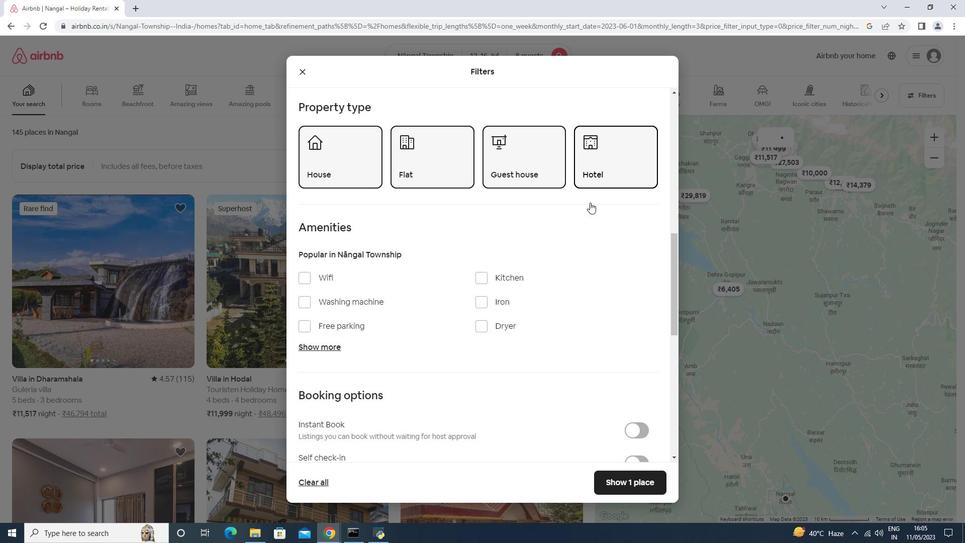 
Action: Mouse scrolled (590, 202) with delta (0, 0)
Screenshot: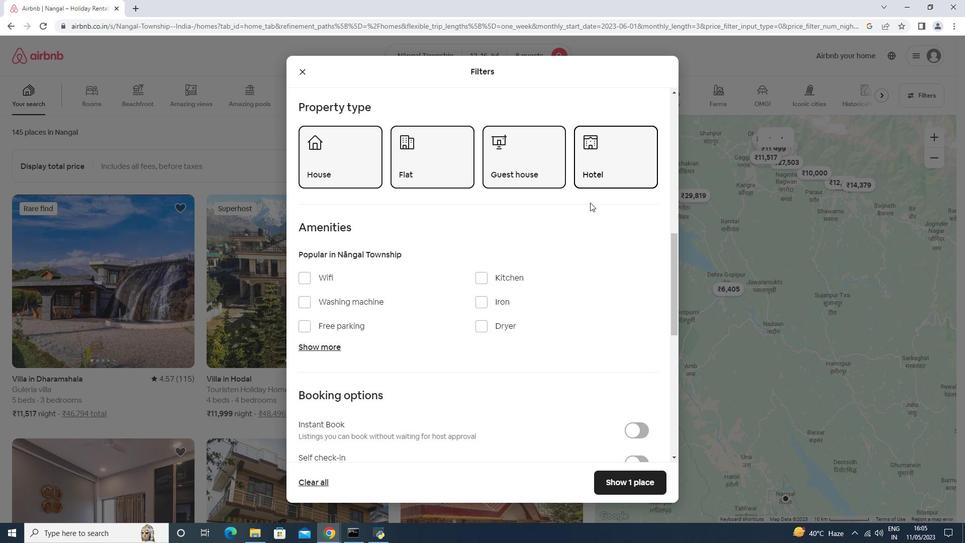 
Action: Mouse moved to (488, 246)
Screenshot: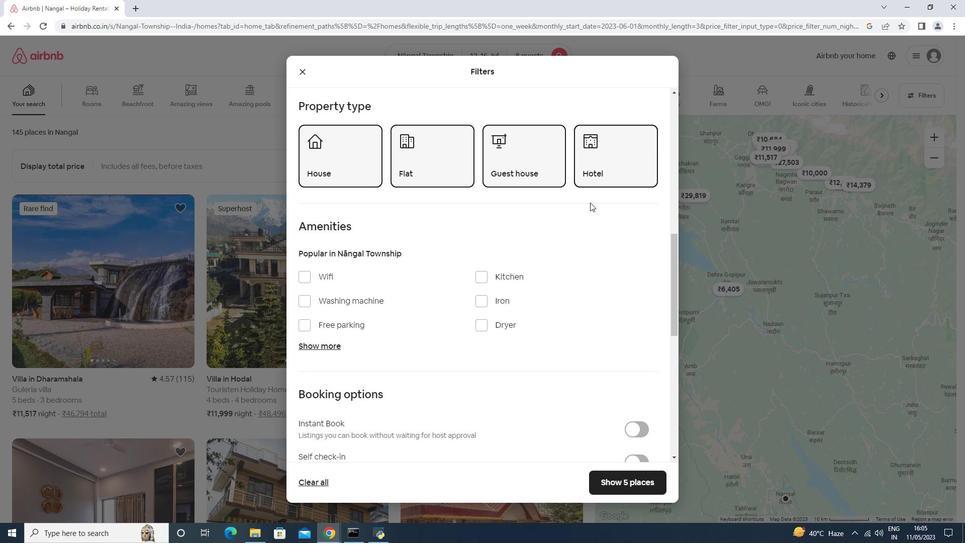 
Action: Mouse scrolled (590, 202) with delta (0, 0)
Screenshot: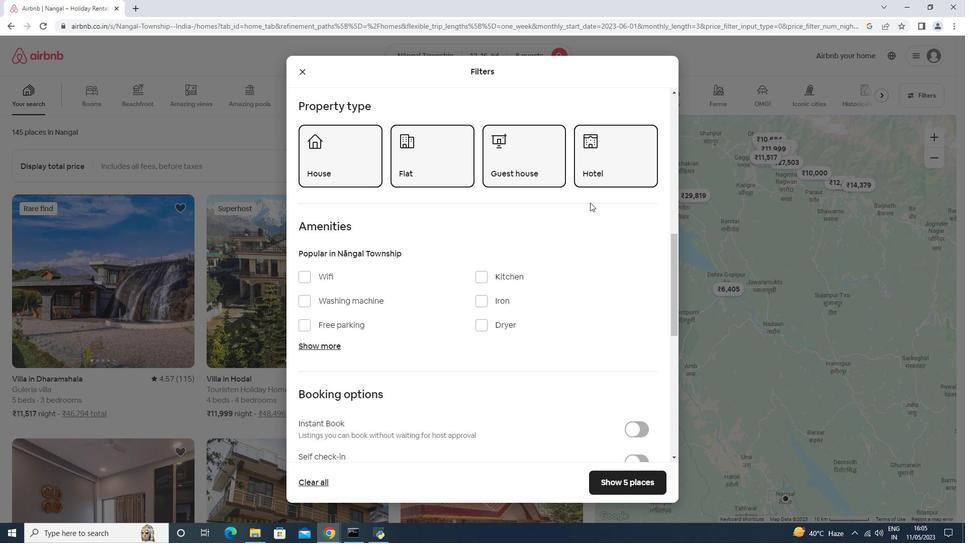 
Action: Mouse moved to (394, 252)
Screenshot: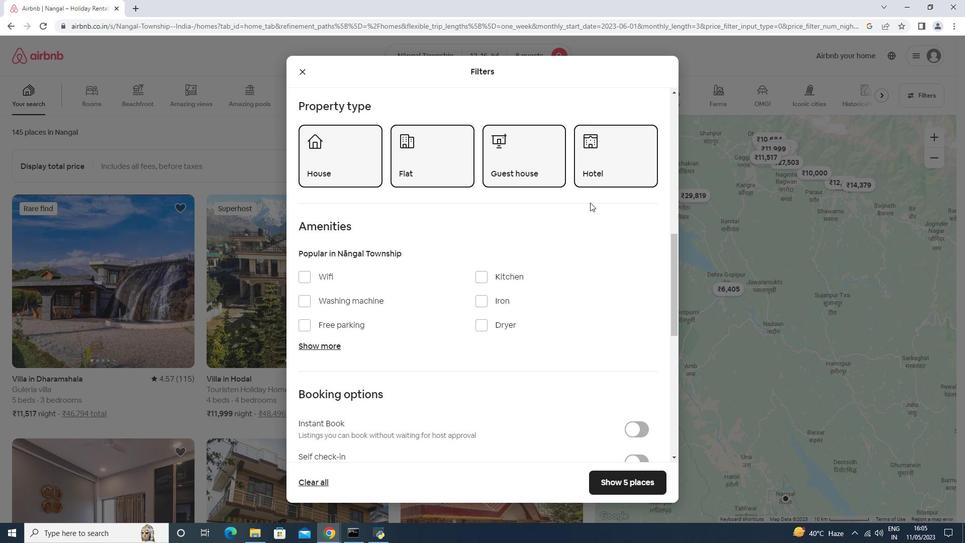 
Action: Mouse scrolled (589, 202) with delta (0, 0)
Screenshot: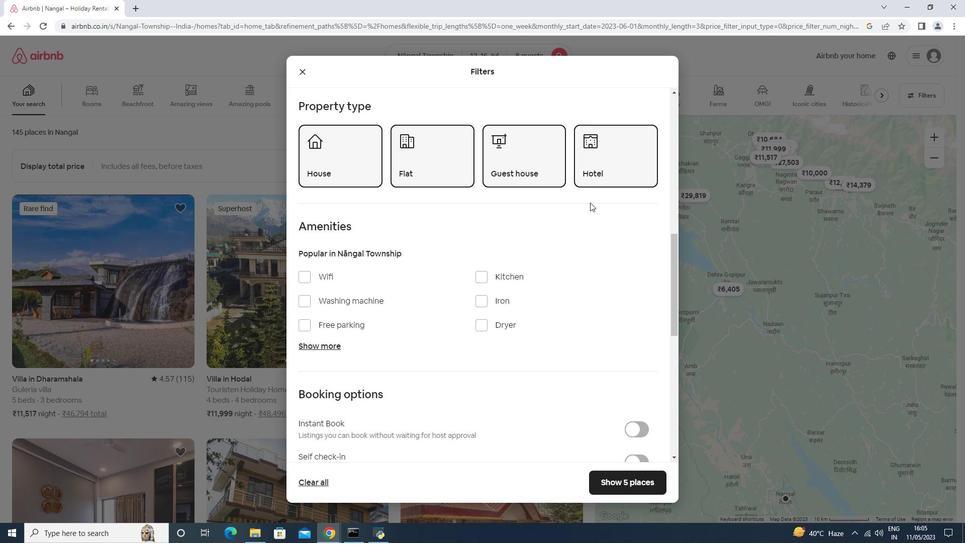
Action: Mouse moved to (335, 127)
Screenshot: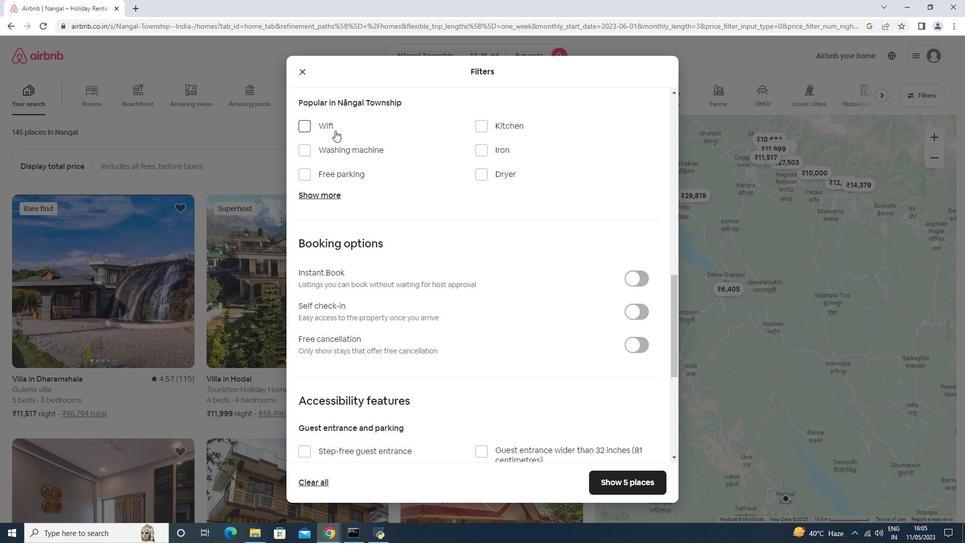 
Action: Mouse pressed left at (335, 127)
Screenshot: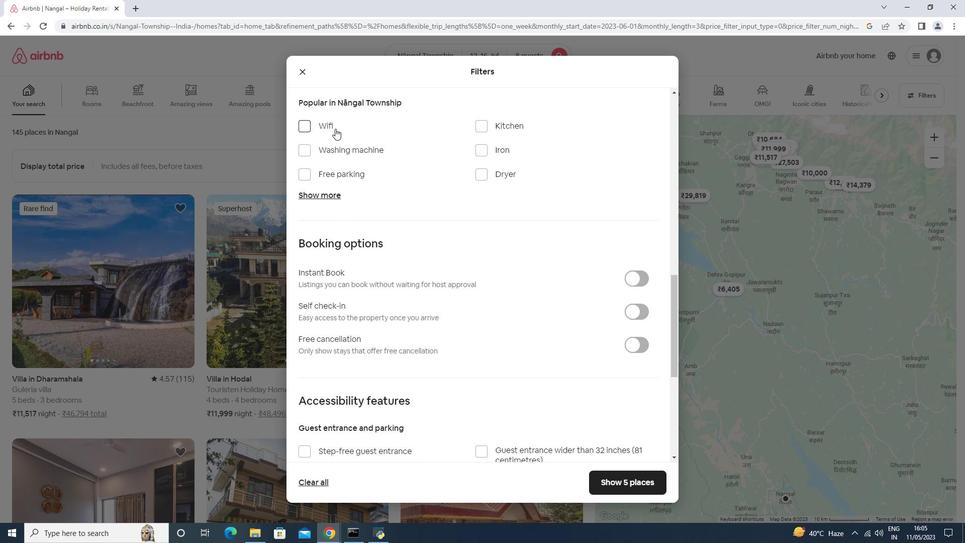 
Action: Mouse moved to (341, 170)
Screenshot: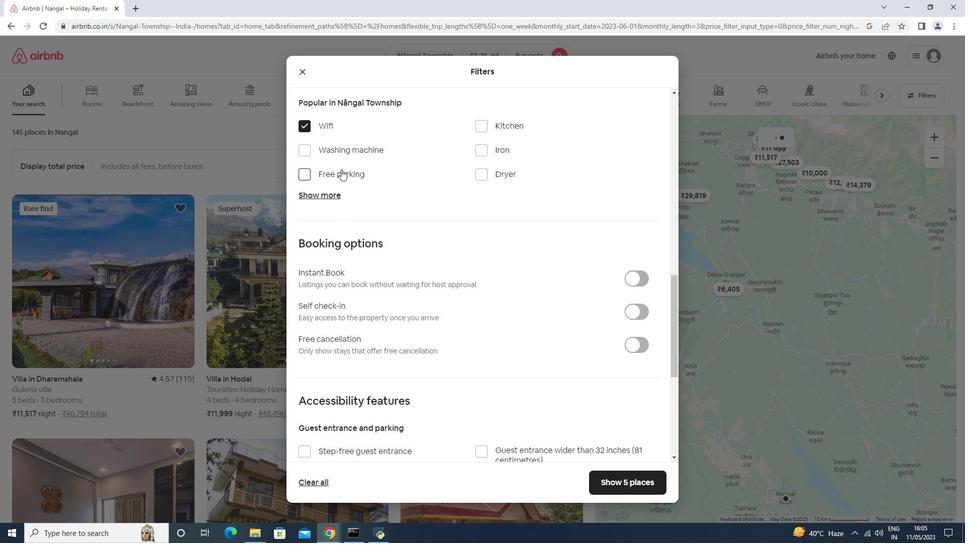 
Action: Mouse pressed left at (341, 170)
Screenshot: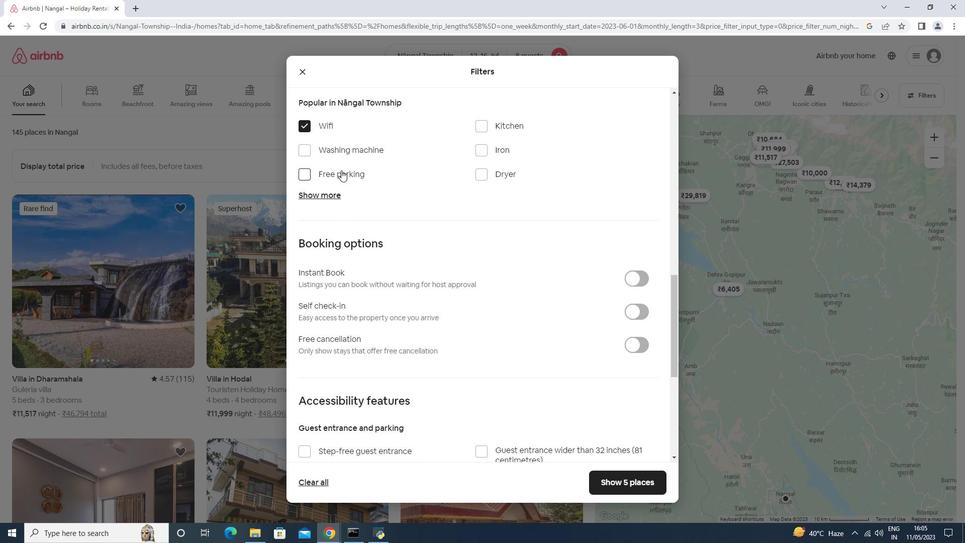 
Action: Mouse moved to (319, 192)
Screenshot: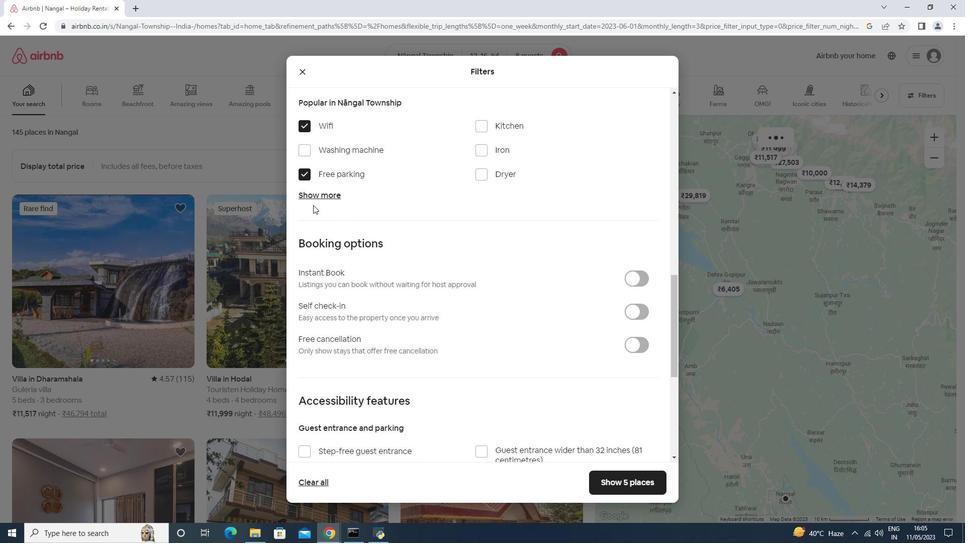 
Action: Mouse pressed left at (319, 192)
Screenshot: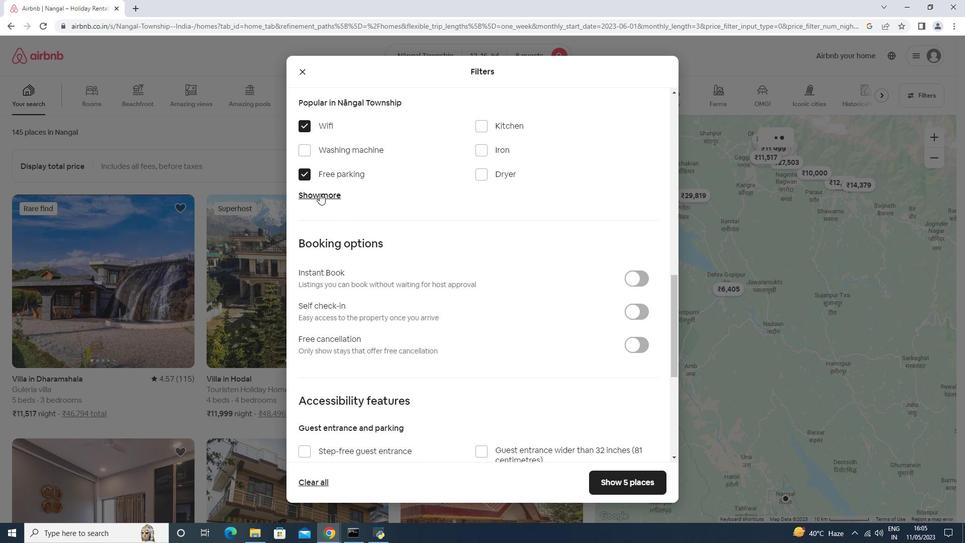 
Action: Mouse moved to (480, 250)
Screenshot: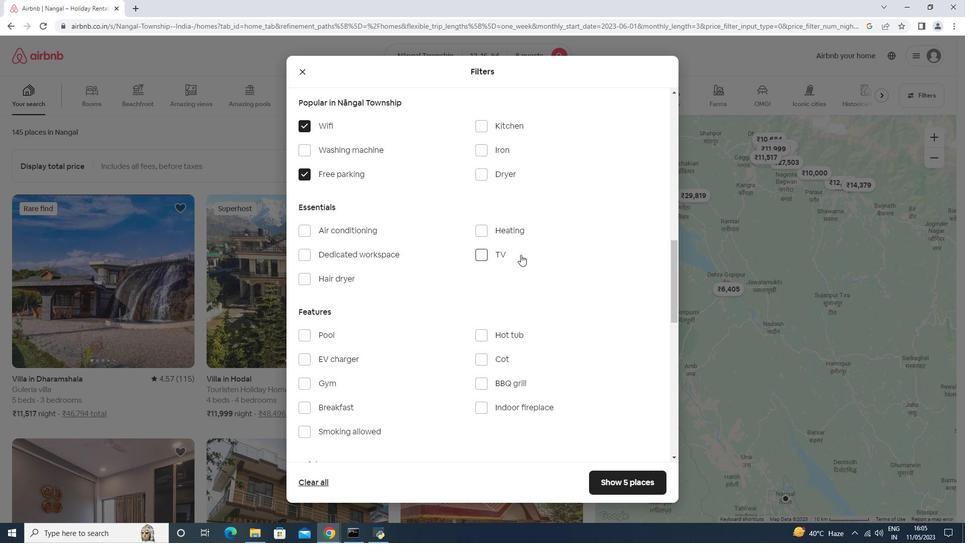 
Action: Mouse pressed left at (480, 250)
Screenshot: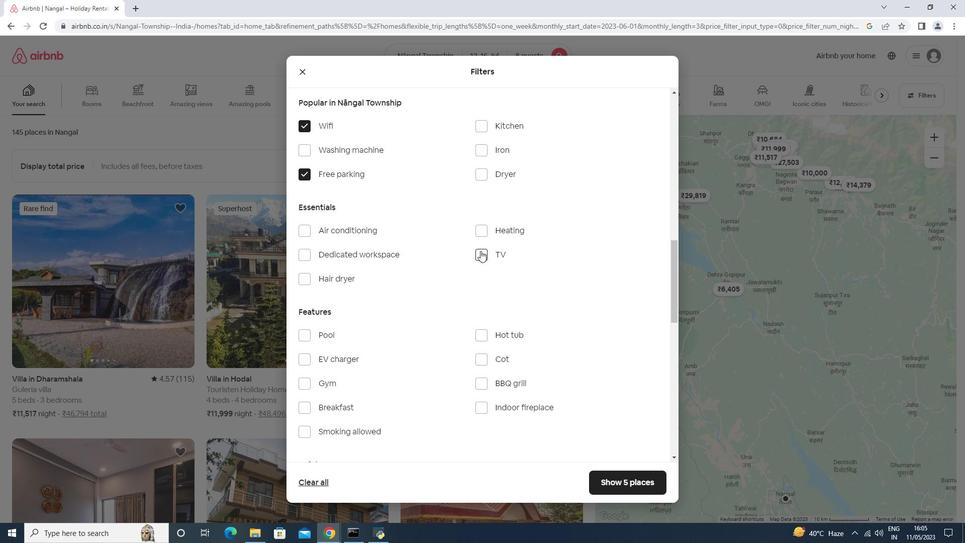 
Action: Mouse moved to (479, 249)
Screenshot: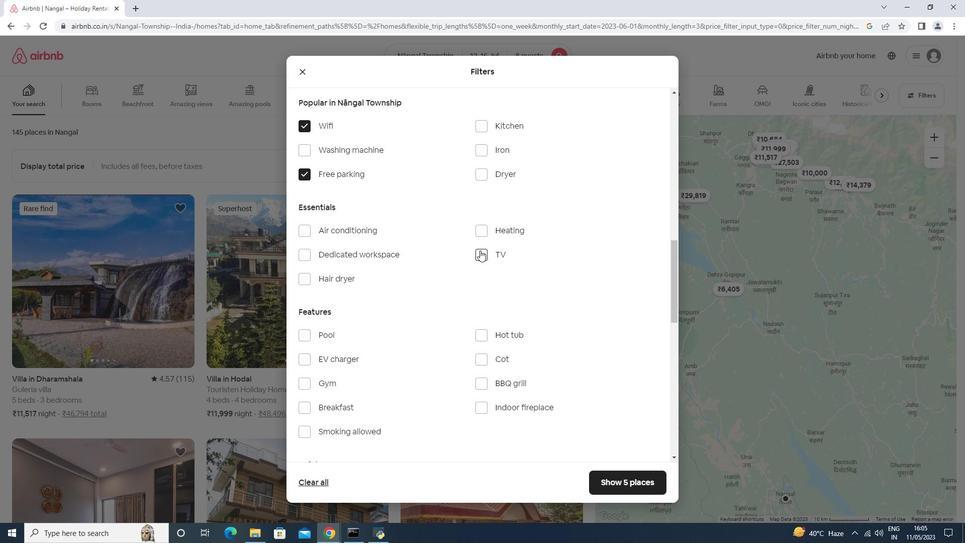 
Action: Mouse scrolled (479, 248) with delta (0, 0)
Screenshot: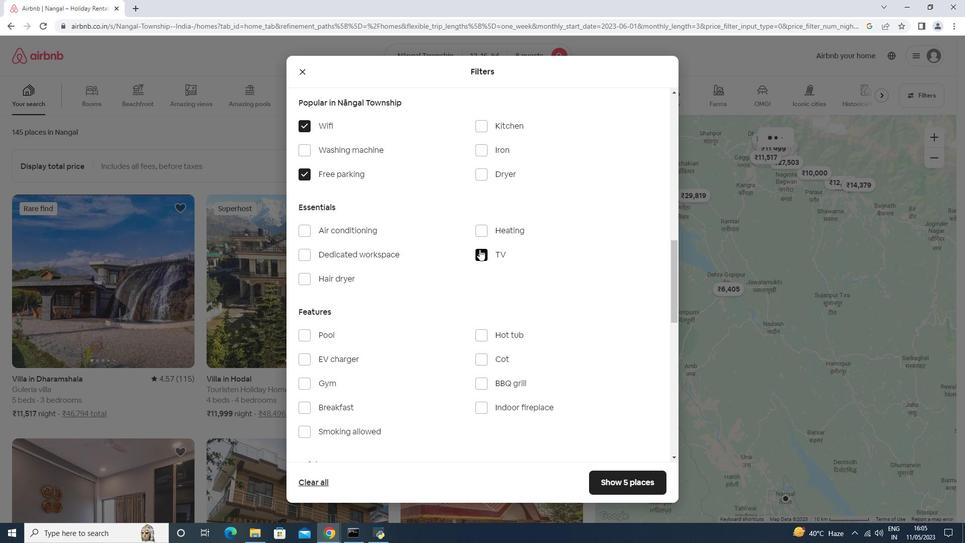 
Action: Mouse scrolled (479, 248) with delta (0, 0)
Screenshot: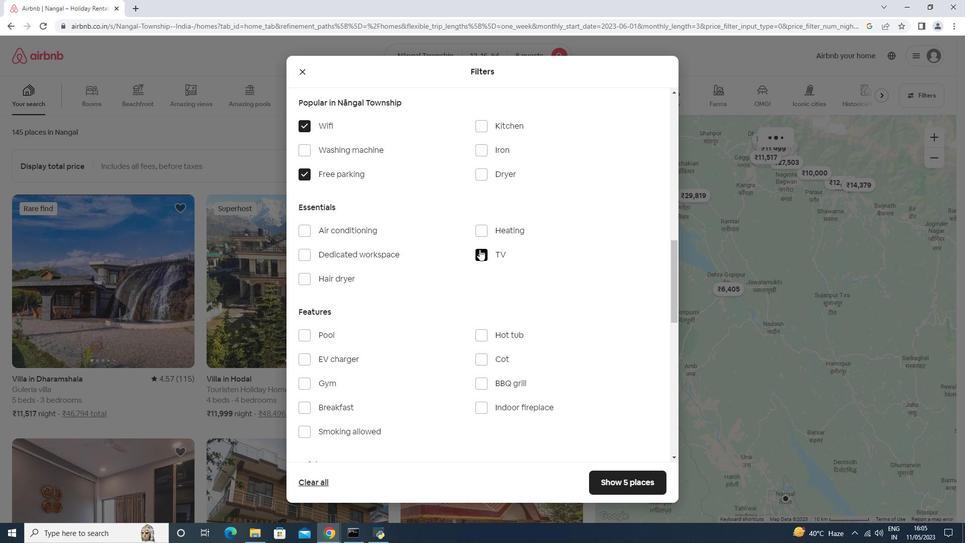 
Action: Mouse scrolled (479, 248) with delta (0, 0)
Screenshot: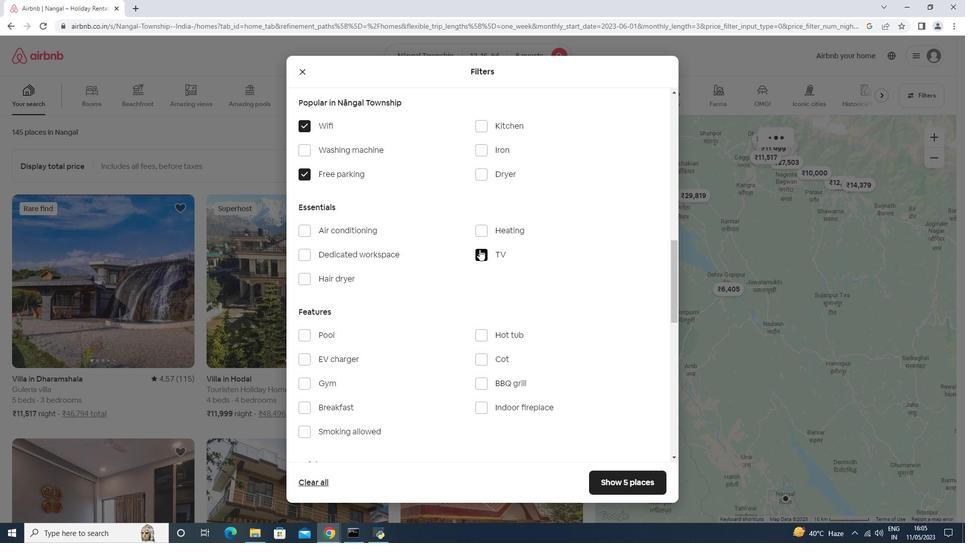 
Action: Mouse moved to (324, 257)
Screenshot: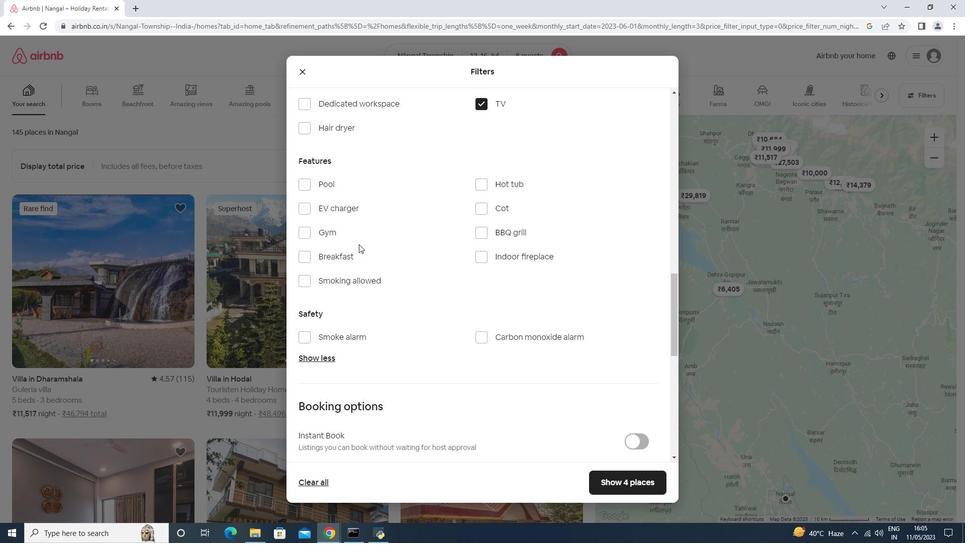 
Action: Mouse pressed left at (324, 257)
Screenshot: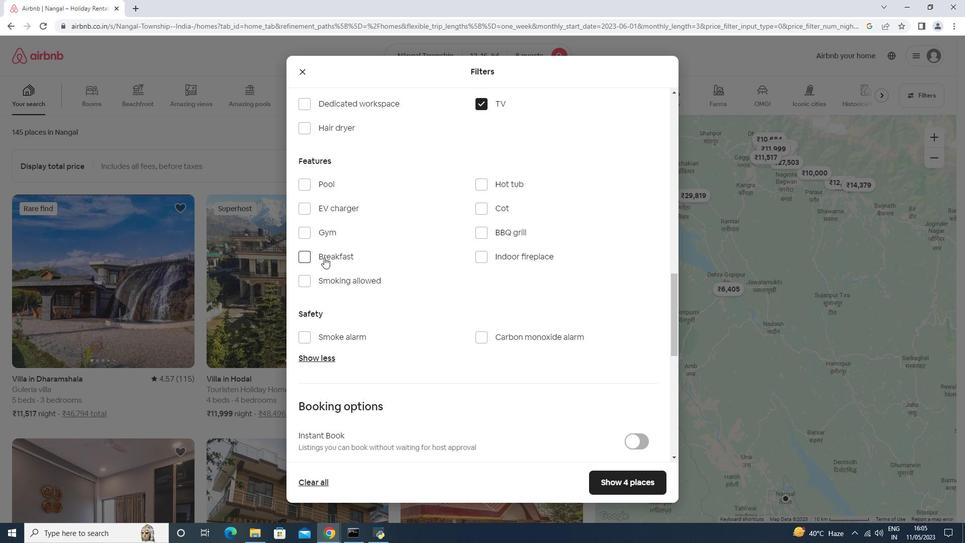 
Action: Mouse moved to (331, 230)
Screenshot: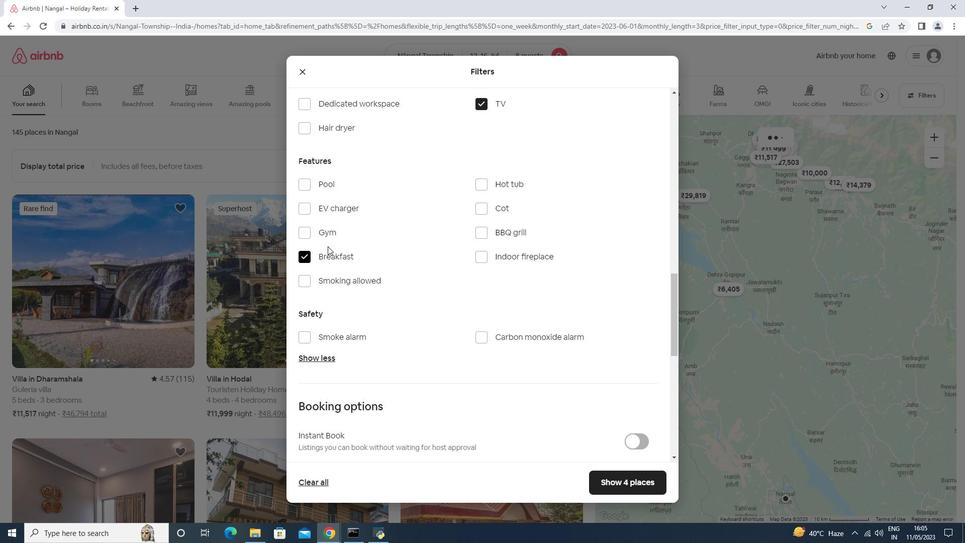 
Action: Mouse pressed left at (331, 230)
Screenshot: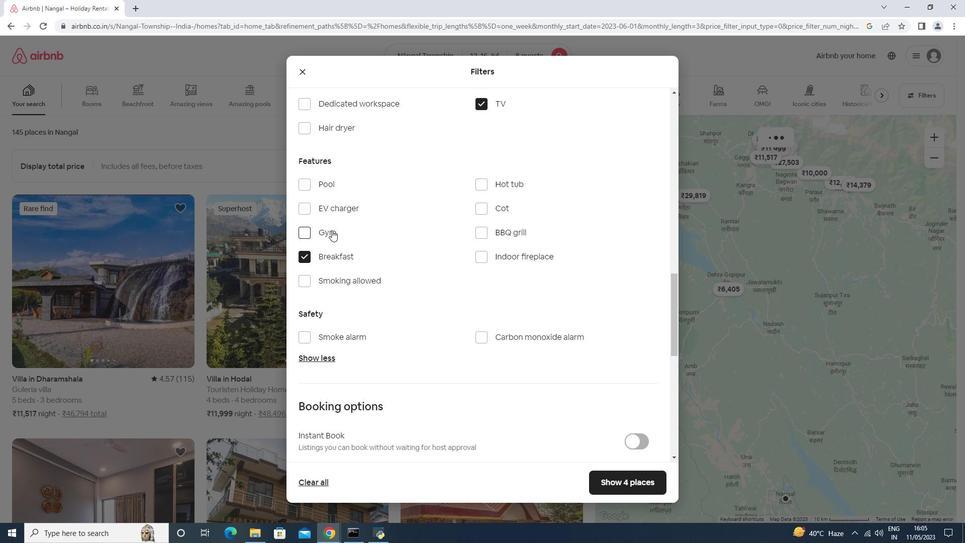 
Action: Mouse moved to (339, 228)
Screenshot: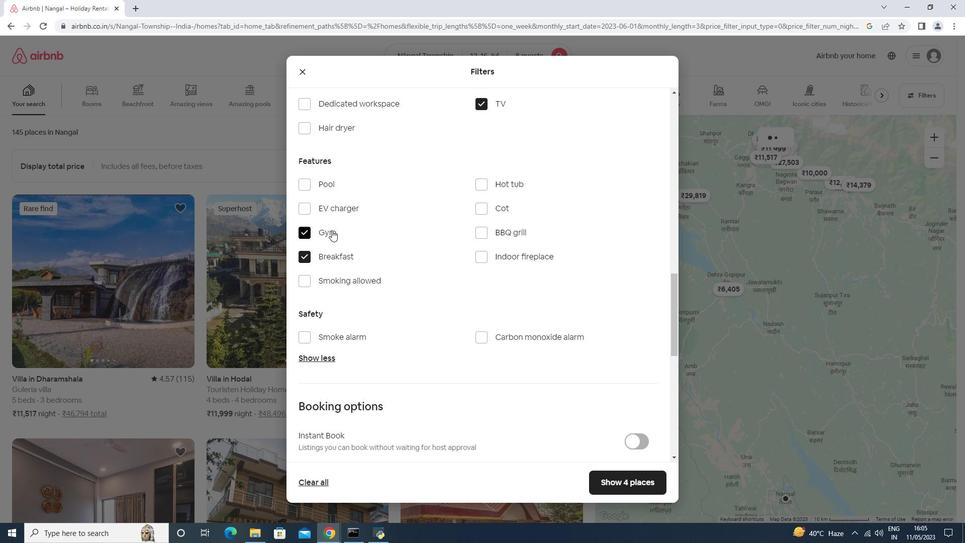 
Action: Mouse scrolled (339, 228) with delta (0, 0)
Screenshot: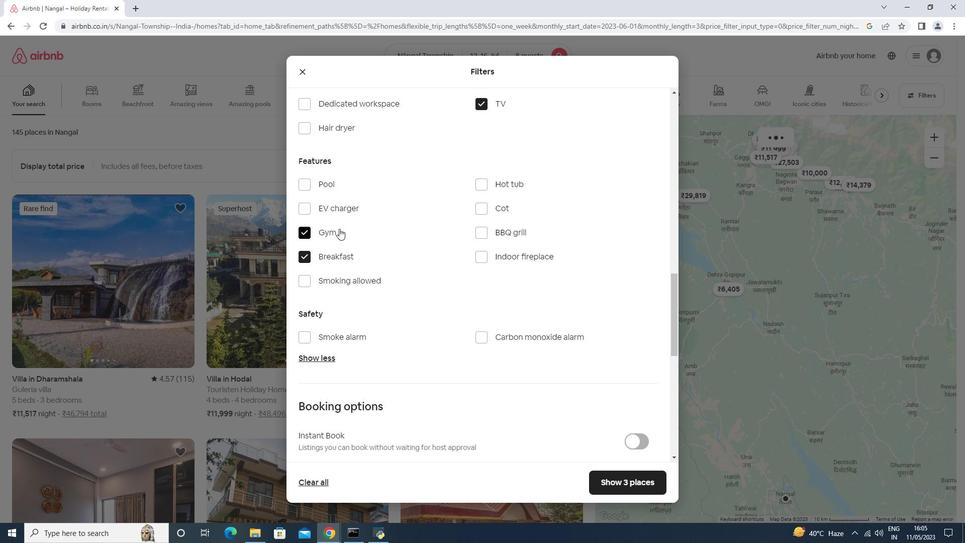 
Action: Mouse scrolled (339, 228) with delta (0, 0)
Screenshot: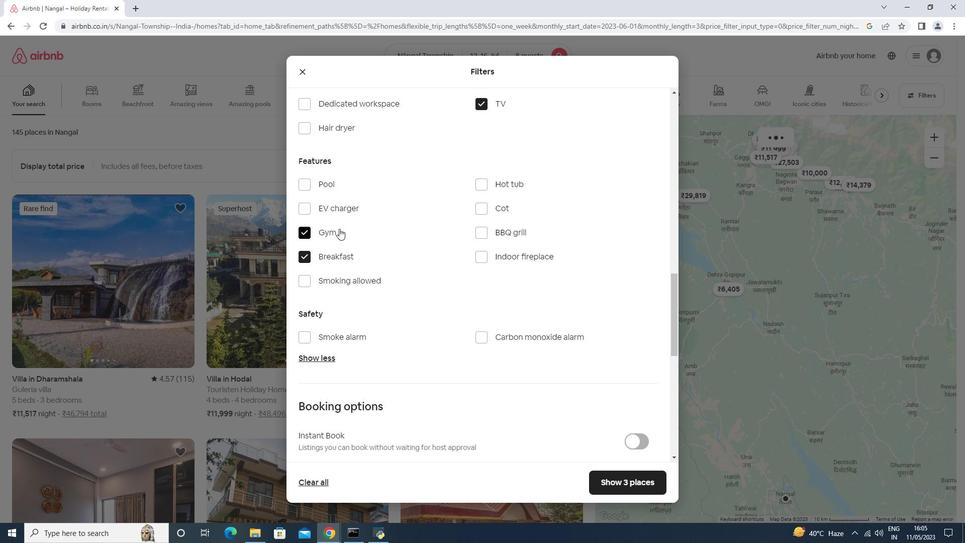 
Action: Mouse scrolled (339, 228) with delta (0, 0)
Screenshot: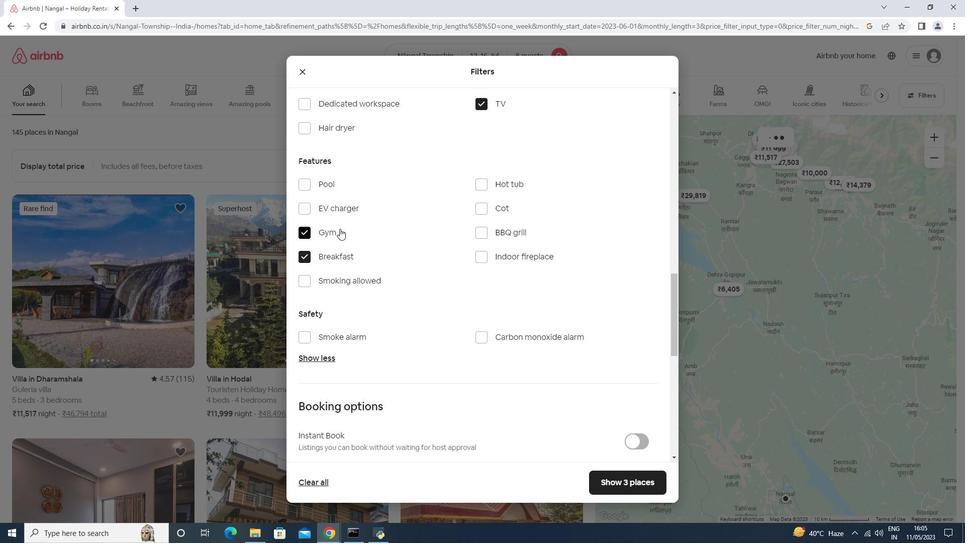 
Action: Mouse scrolled (339, 228) with delta (0, 0)
Screenshot: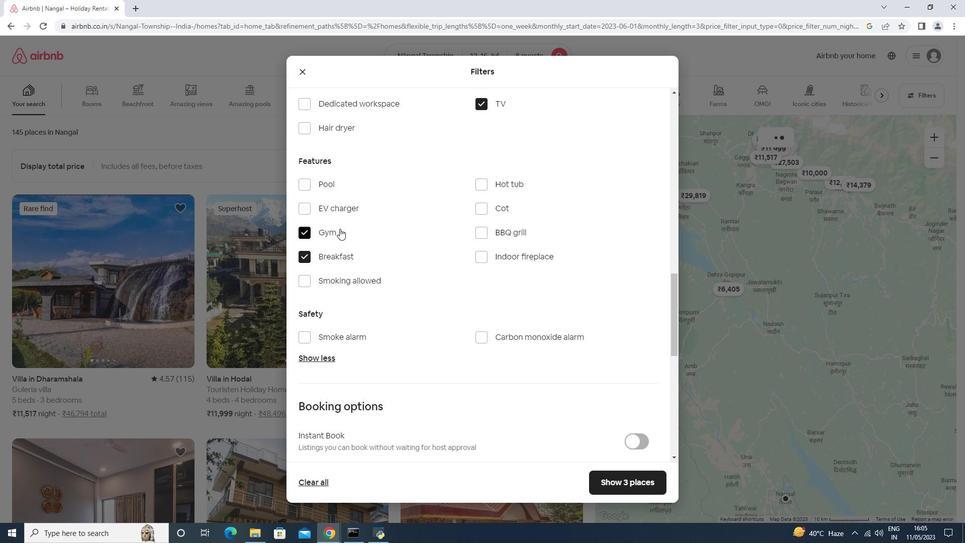 
Action: Mouse moved to (636, 271)
Screenshot: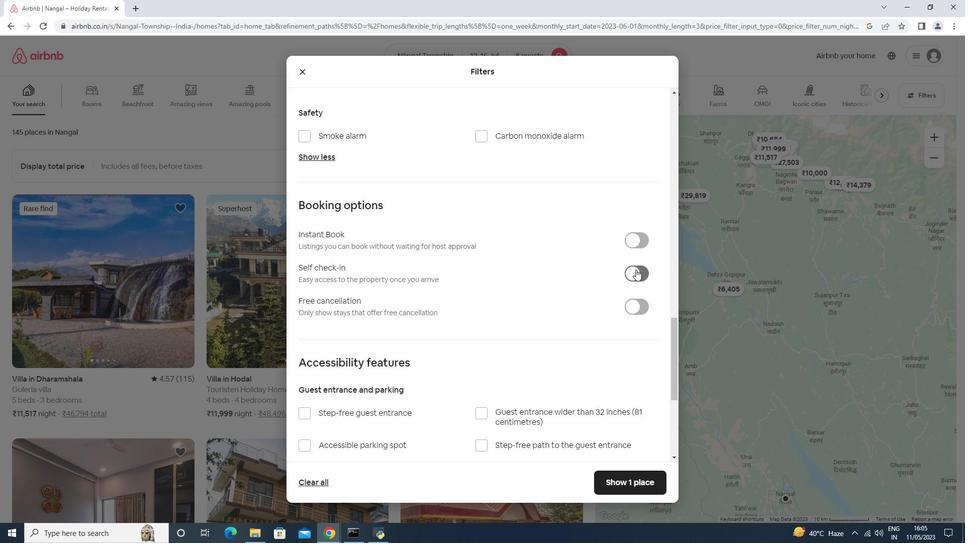 
Action: Mouse pressed left at (636, 271)
Screenshot: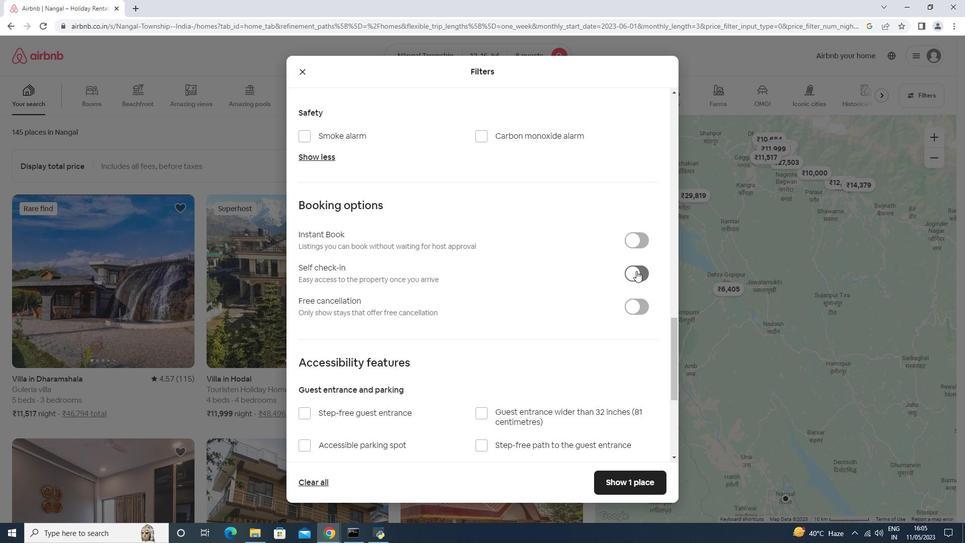 
Action: Mouse moved to (635, 272)
Screenshot: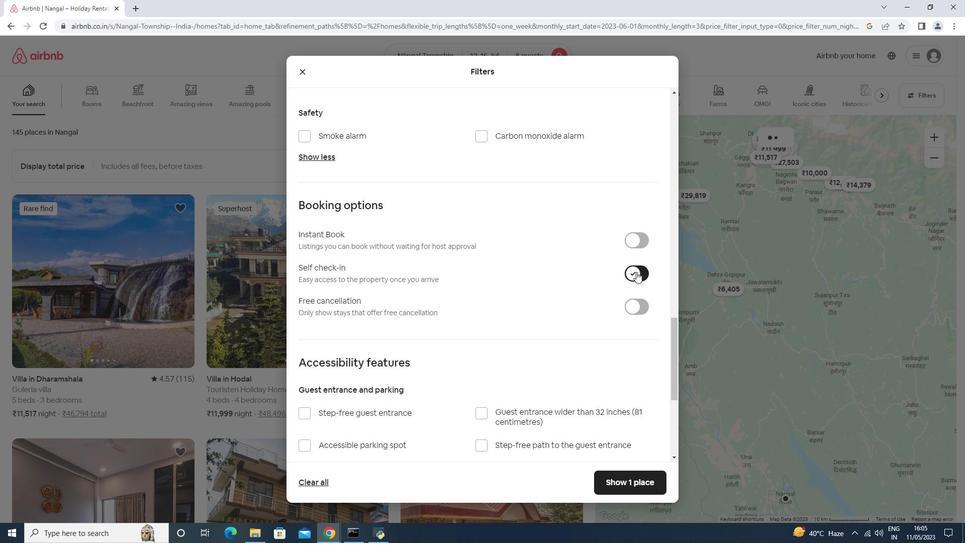 
Action: Mouse scrolled (635, 271) with delta (0, 0)
Screenshot: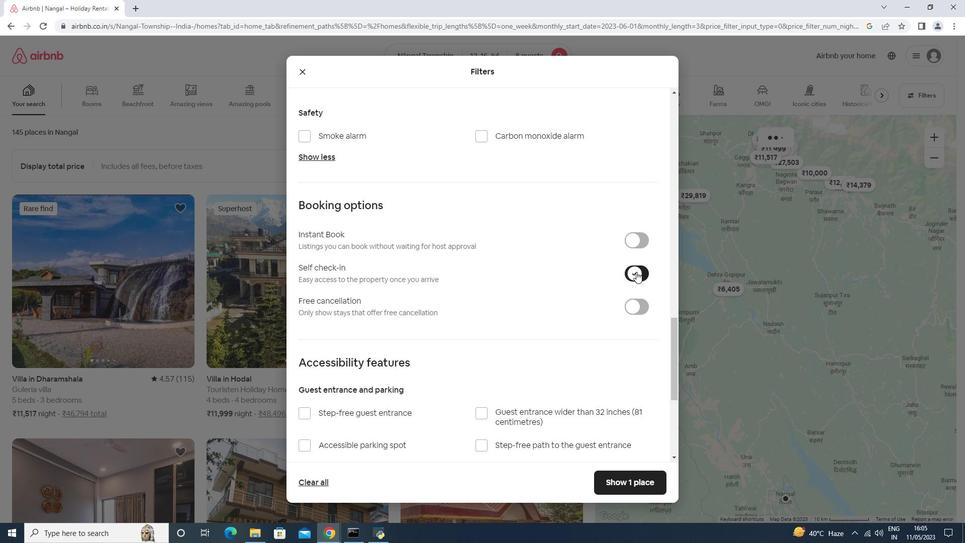 
Action: Mouse moved to (635, 272)
Screenshot: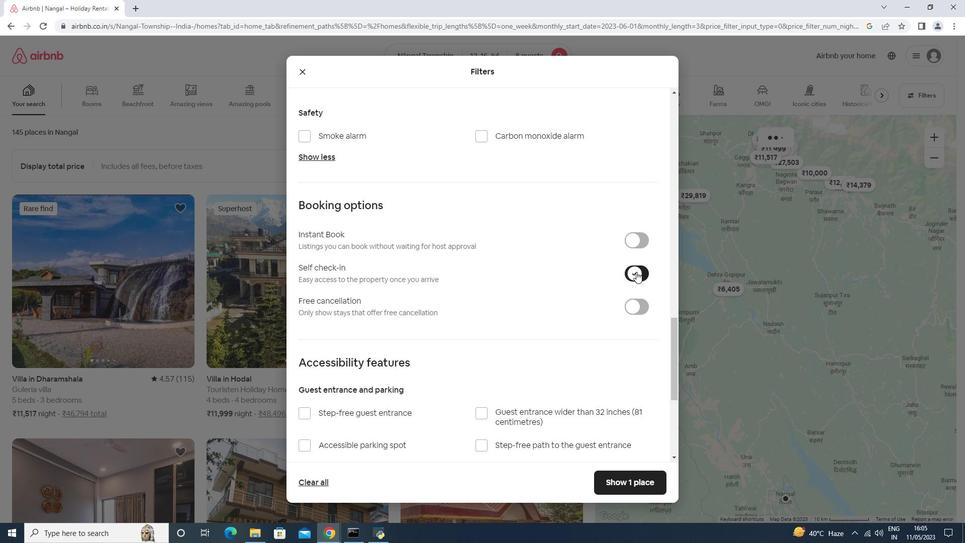 
Action: Mouse scrolled (635, 271) with delta (0, 0)
Screenshot: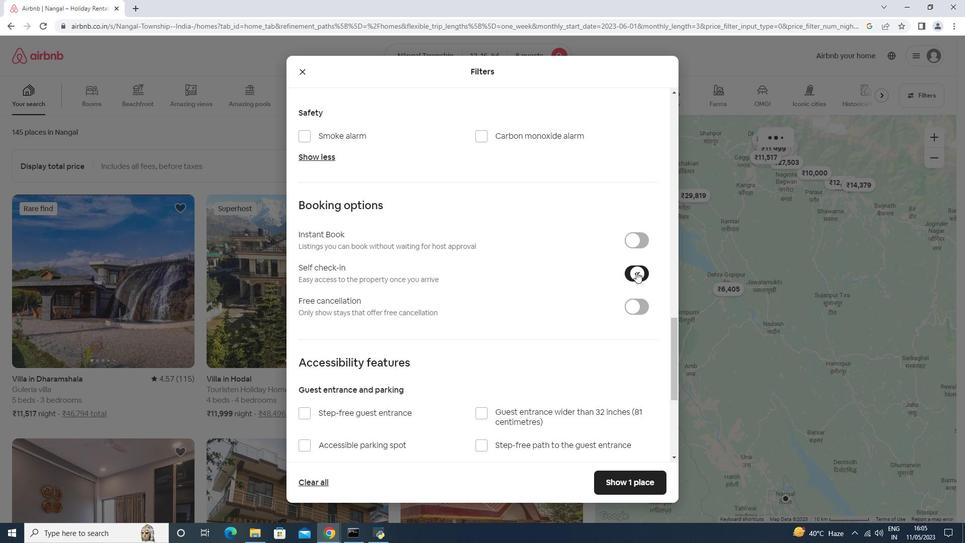 
Action: Mouse scrolled (635, 272) with delta (0, 0)
Screenshot: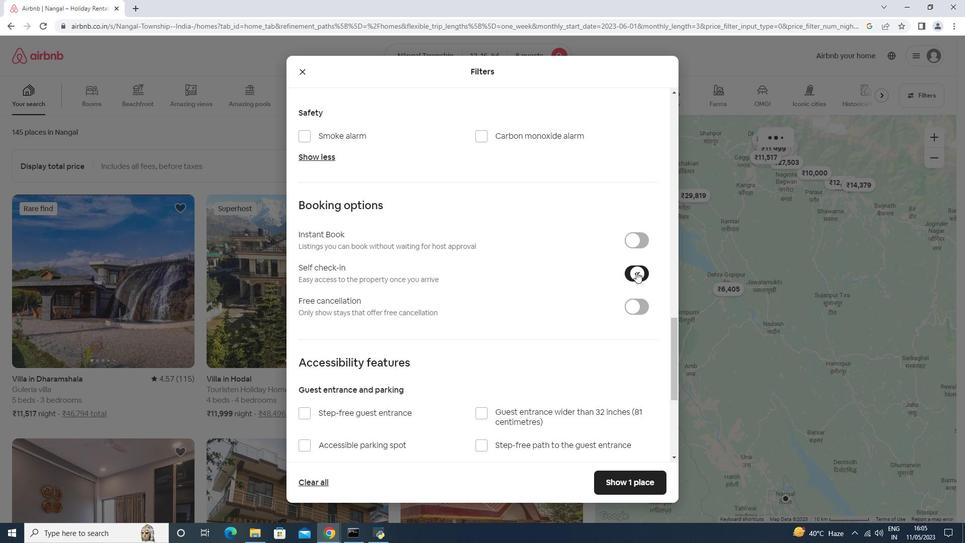 
Action: Mouse scrolled (635, 272) with delta (0, 0)
Screenshot: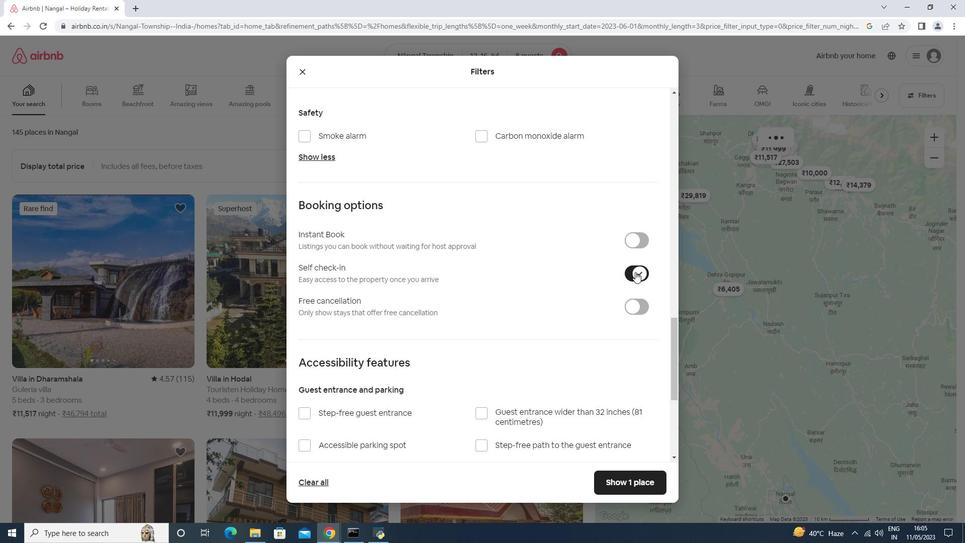 
Action: Mouse scrolled (635, 272) with delta (0, 0)
Screenshot: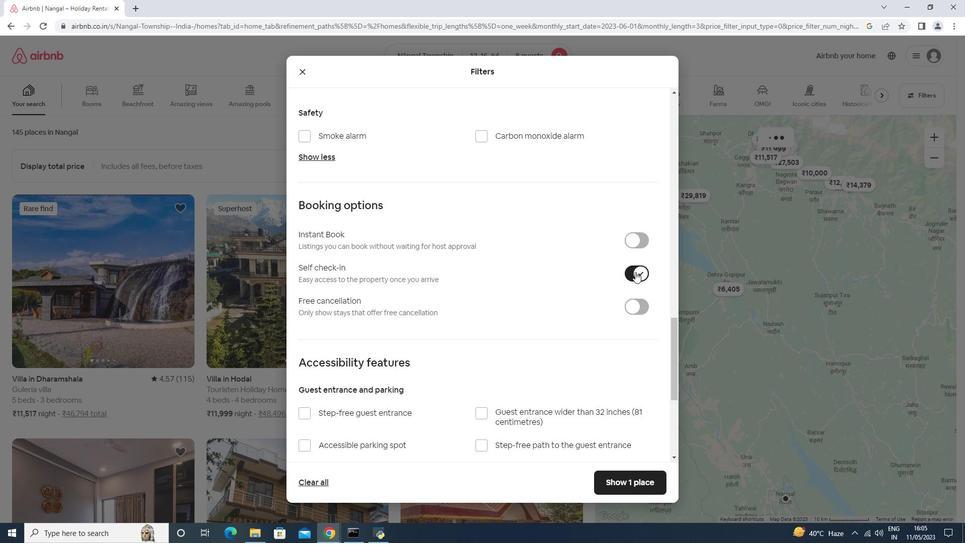 
Action: Mouse moved to (374, 406)
Screenshot: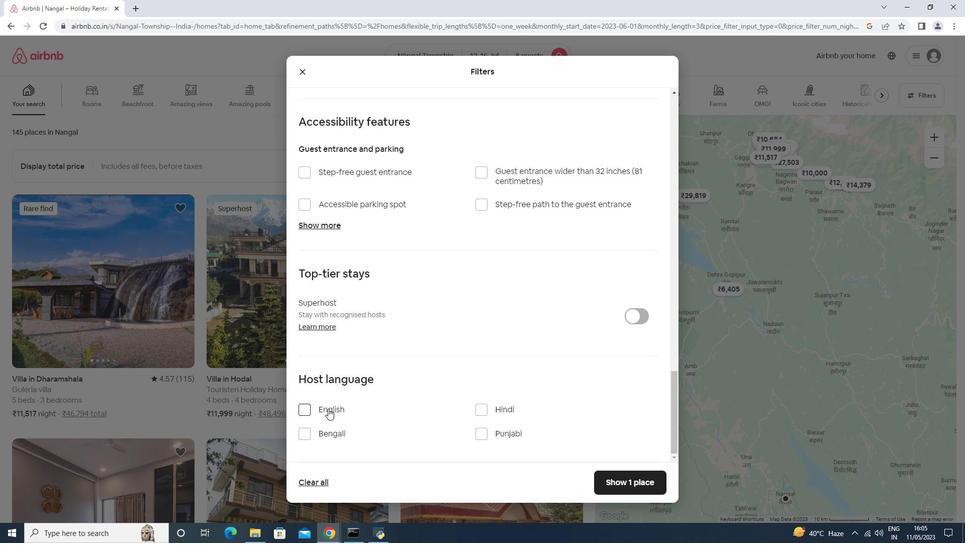 
Action: Mouse pressed left at (328, 408)
Screenshot: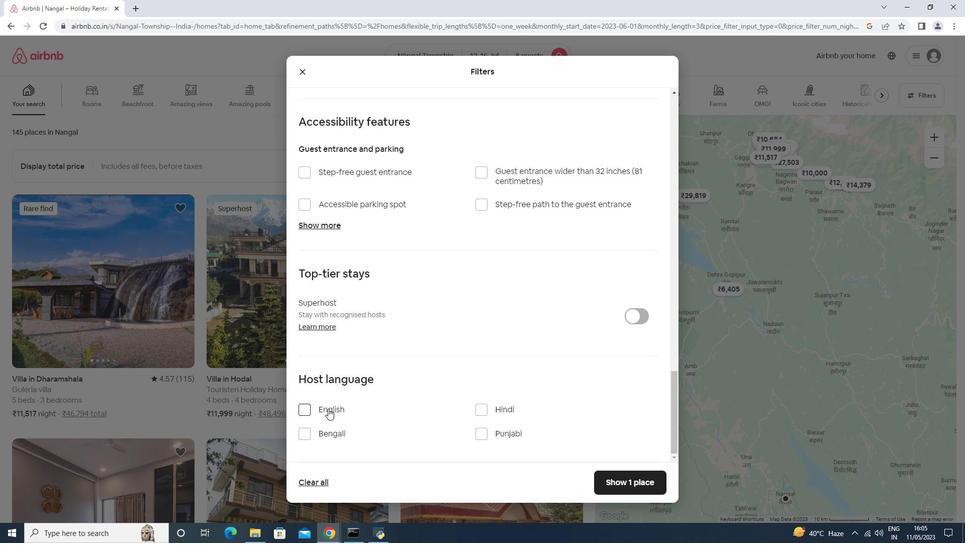 
Action: Mouse moved to (622, 474)
Screenshot: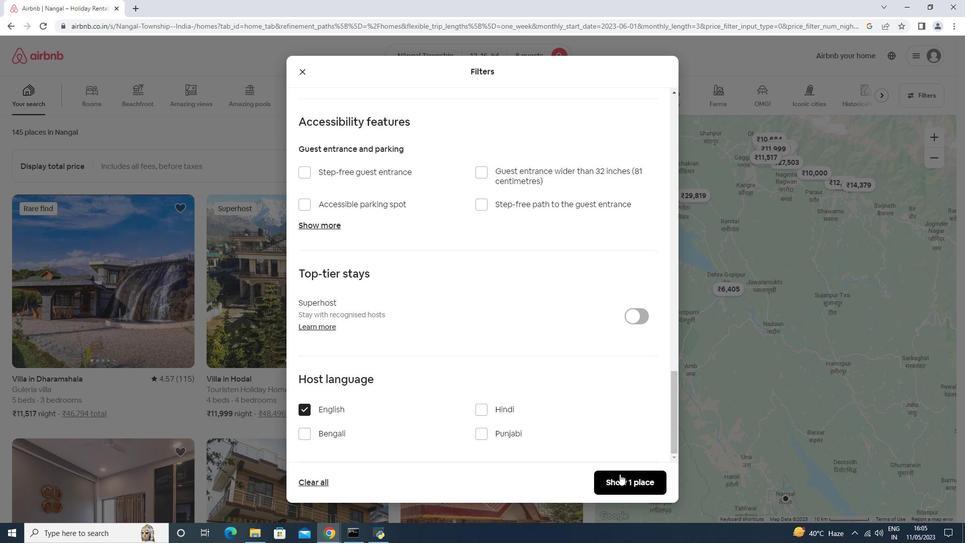 
Action: Mouse pressed left at (622, 474)
Screenshot: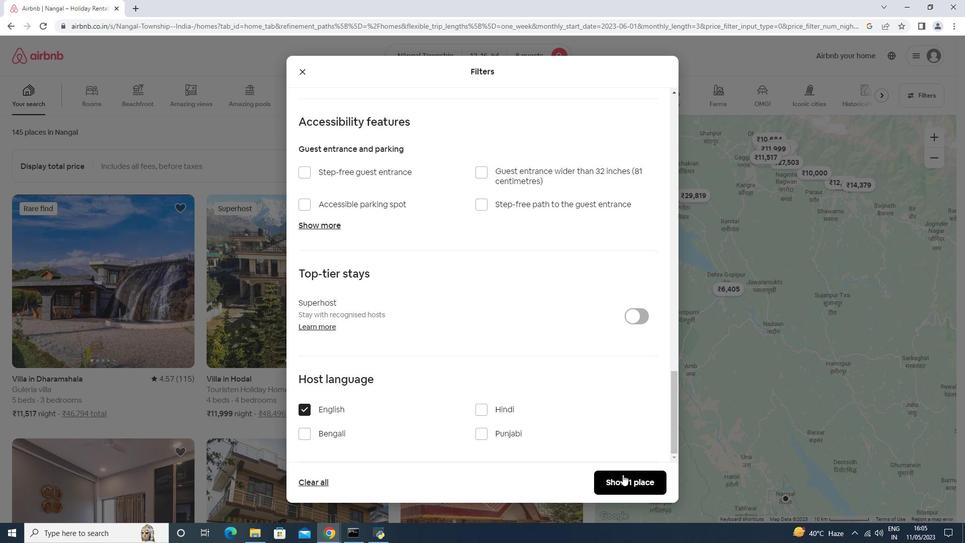 
Action: Mouse moved to (594, 478)
Screenshot: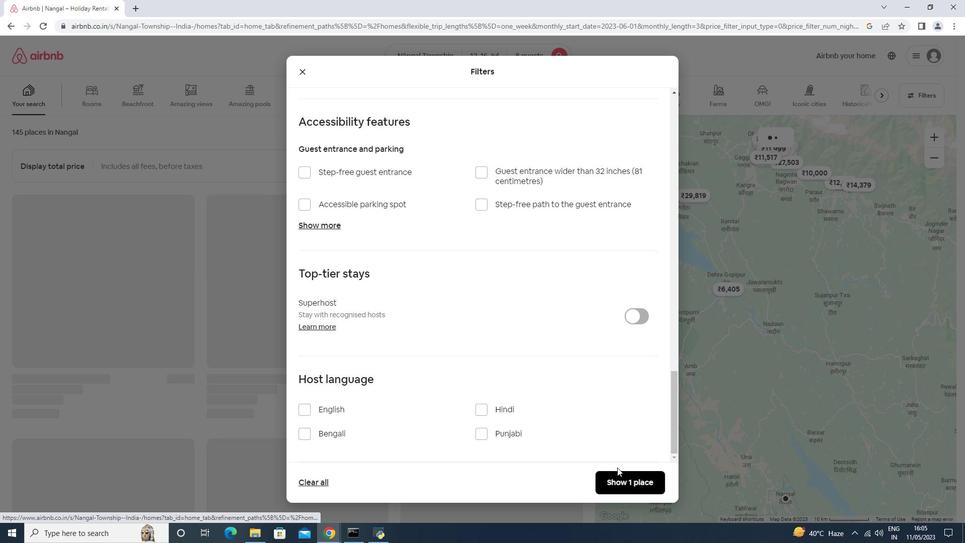 
